 Task: Find a flat in Calaca, Philippines for 2 adults from 5th to 10th July, with a price range of ₹9000 to ₹14000, 2 bedrooms, 4 beds, 2 bathrooms, self check-in, and English-speaking host.
Action: Mouse moved to (519, 131)
Screenshot: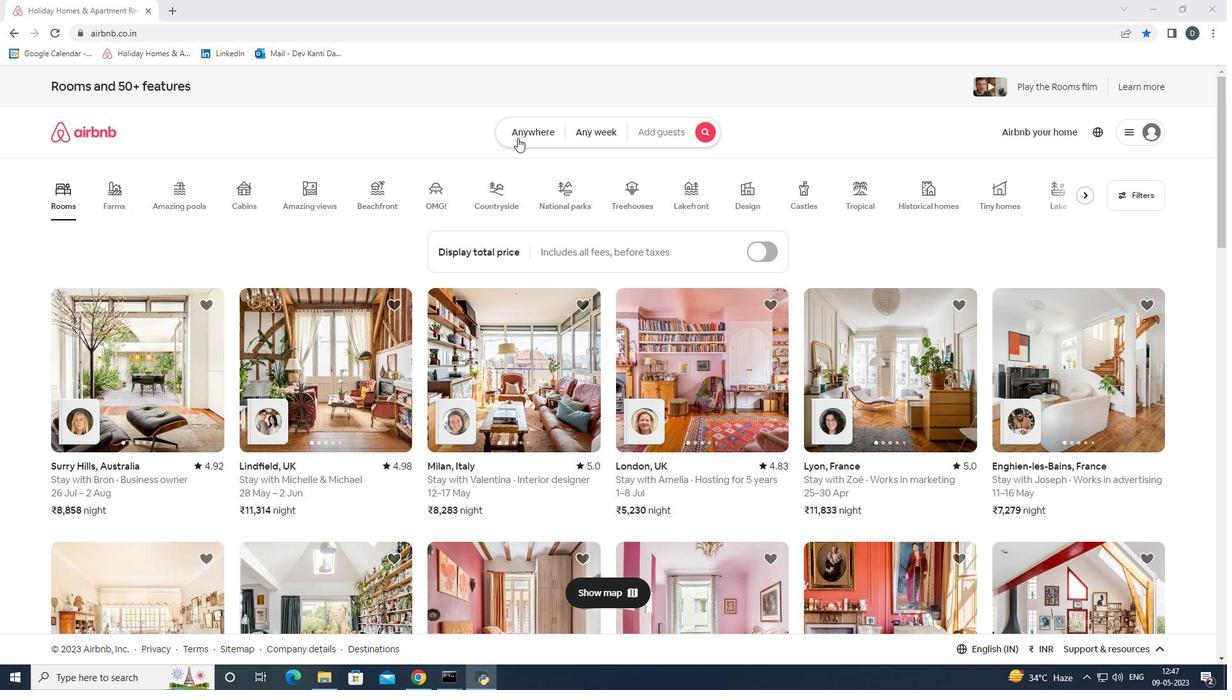 
Action: Mouse pressed left at (519, 131)
Screenshot: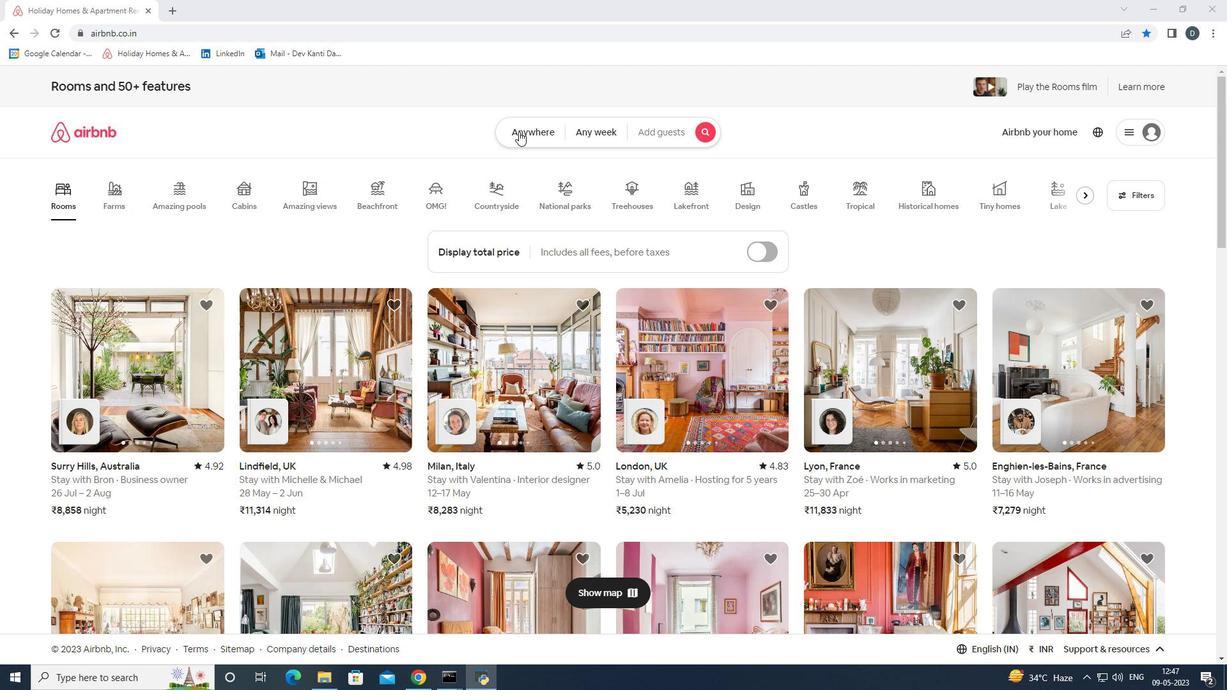 
Action: Mouse moved to (481, 180)
Screenshot: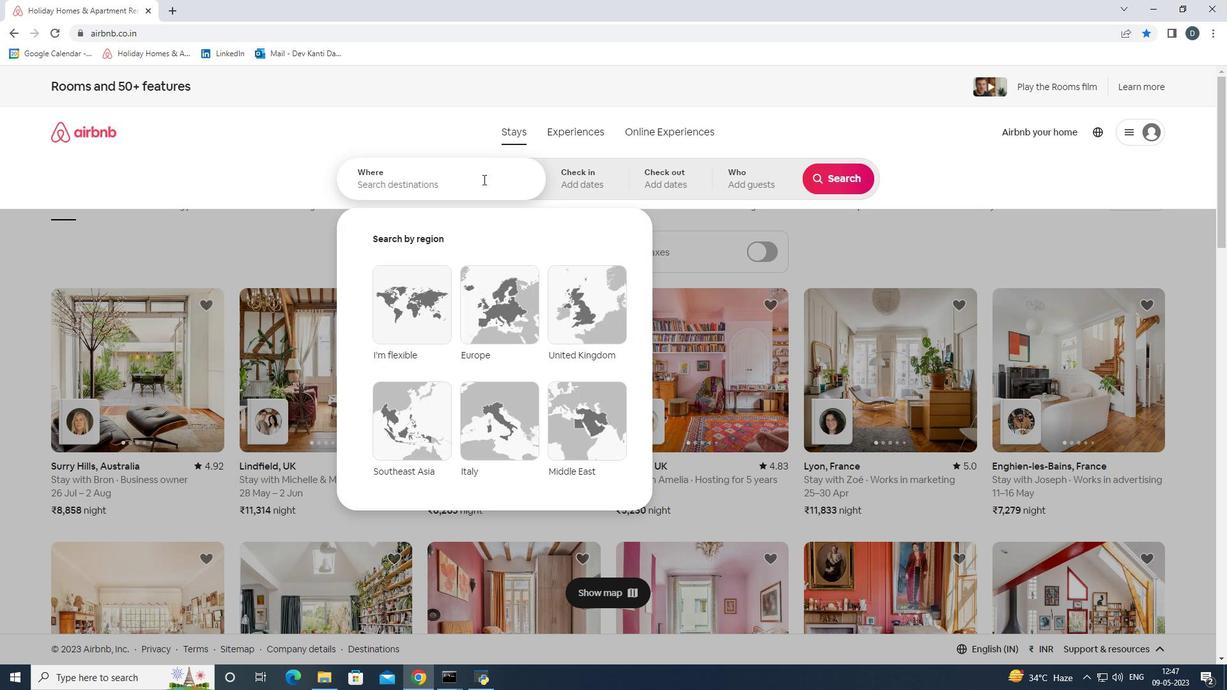 
Action: Mouse pressed left at (481, 180)
Screenshot: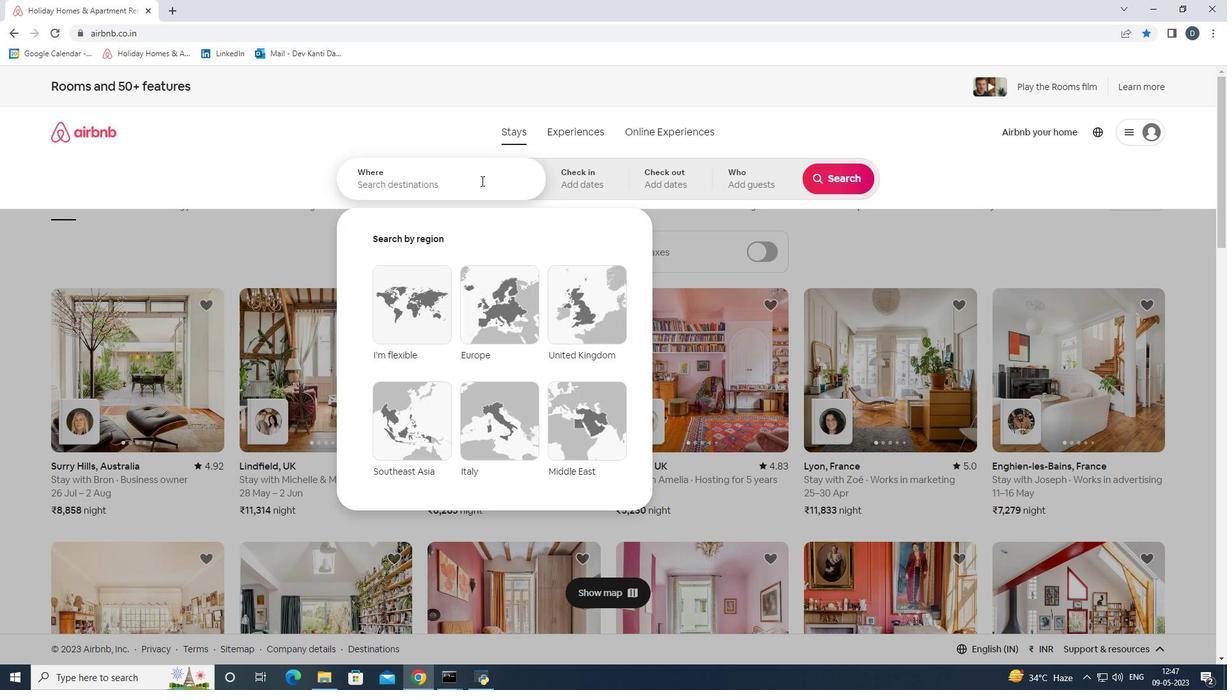
Action: Mouse moved to (475, 180)
Screenshot: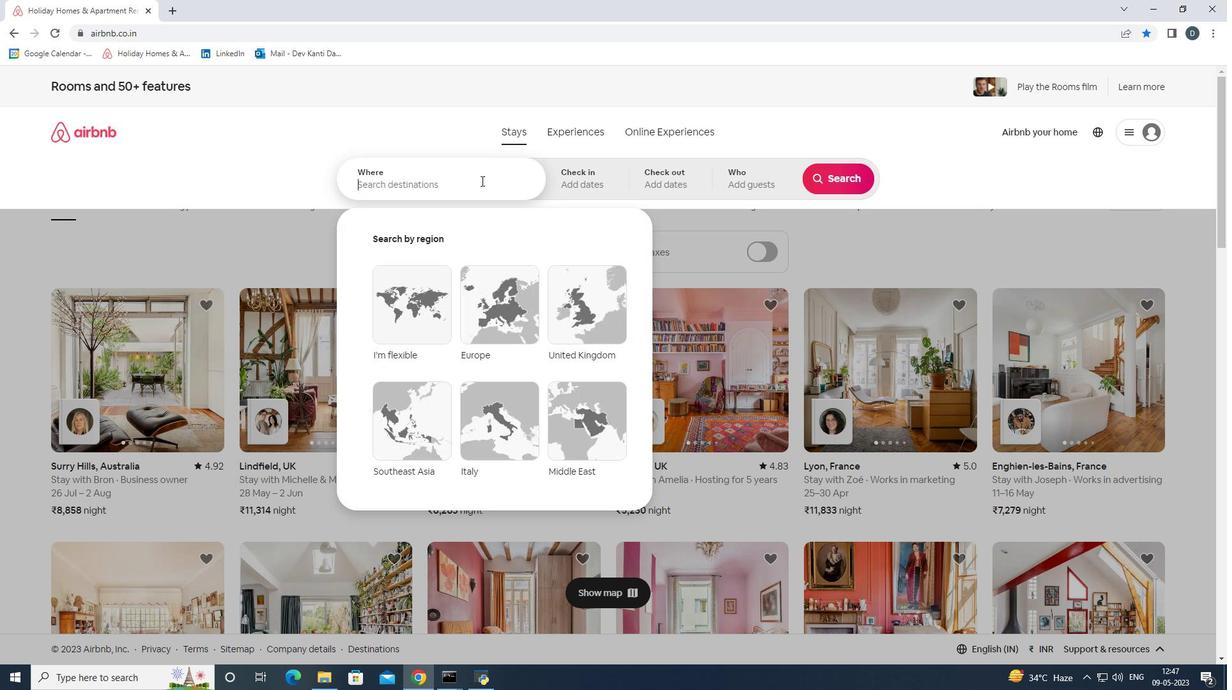 
Action: Key pressed <Key.shift><Key.shift><Key.shift><Key.shift><Key.shift><Key.shift>Calaca,<Key.space><Key.shift><Key.shift><Key.shift><Key.shift><Key.shift><Key.shift><Key.shift><Key.shift><Key.shift>Philippines<Key.enter>
Screenshot: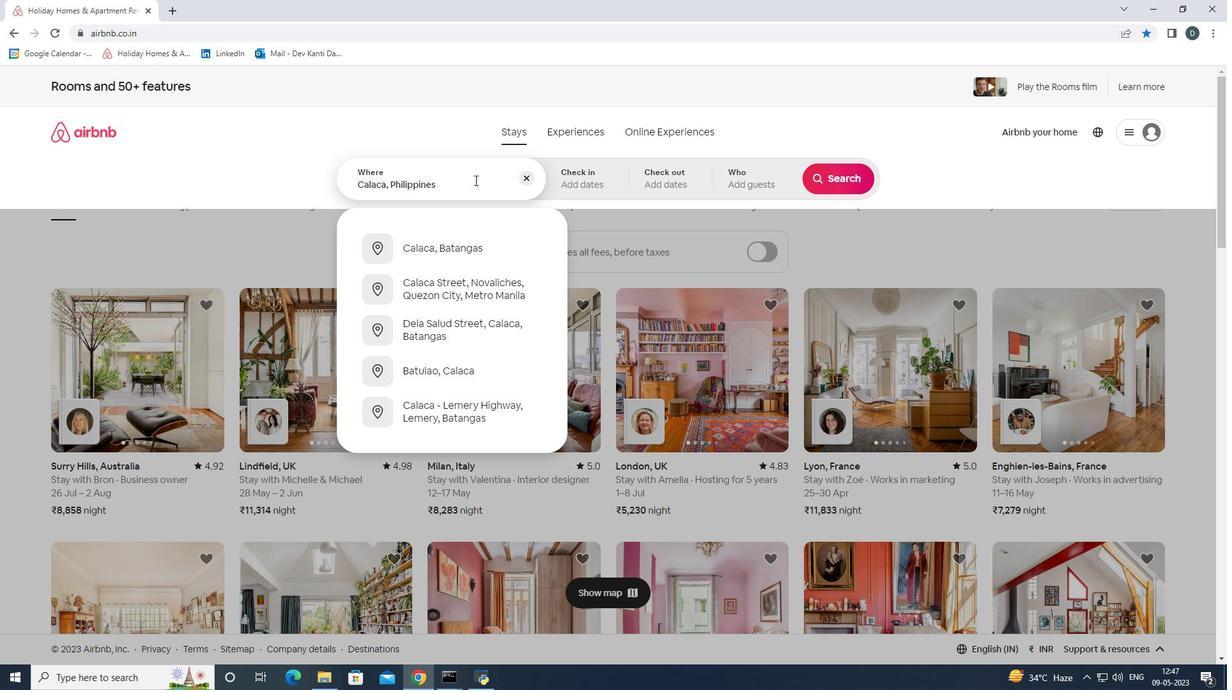 
Action: Mouse moved to (842, 283)
Screenshot: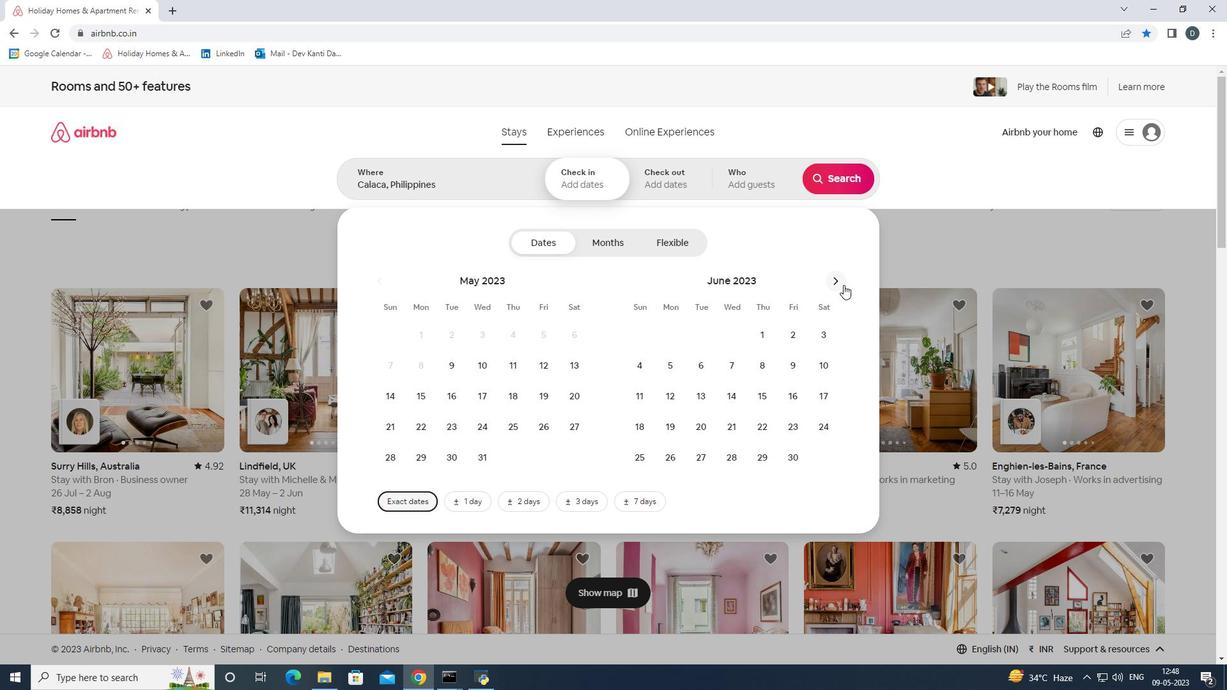 
Action: Mouse pressed left at (842, 283)
Screenshot: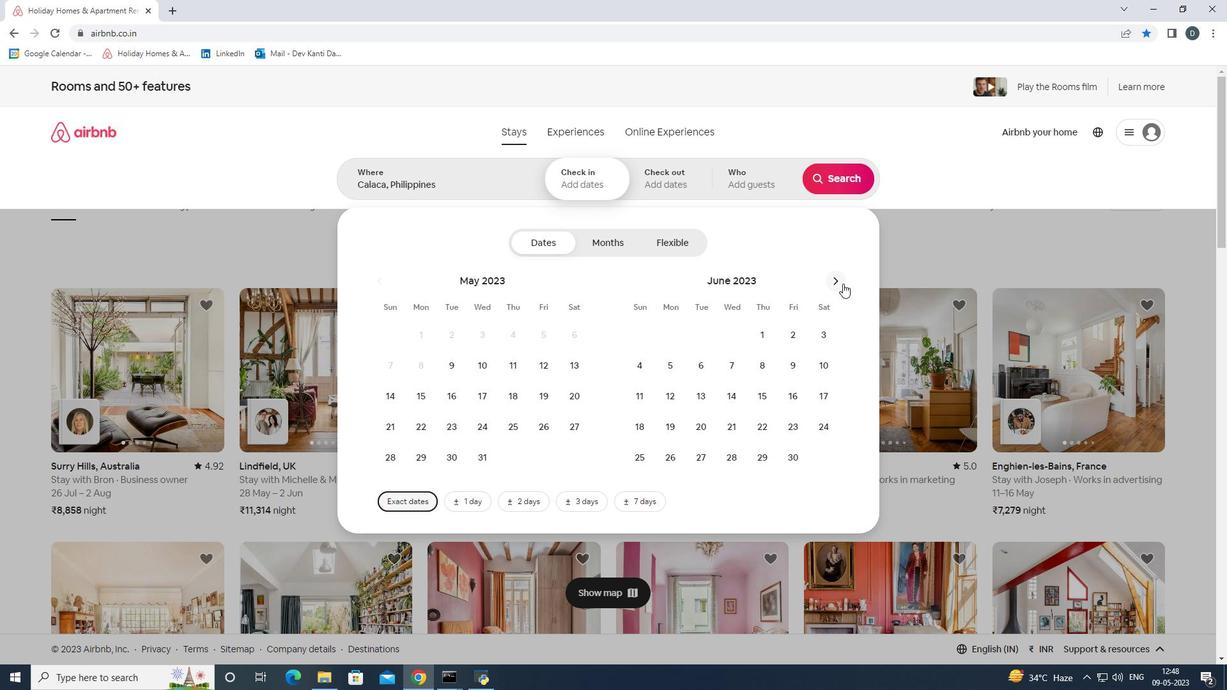 
Action: Mouse moved to (744, 361)
Screenshot: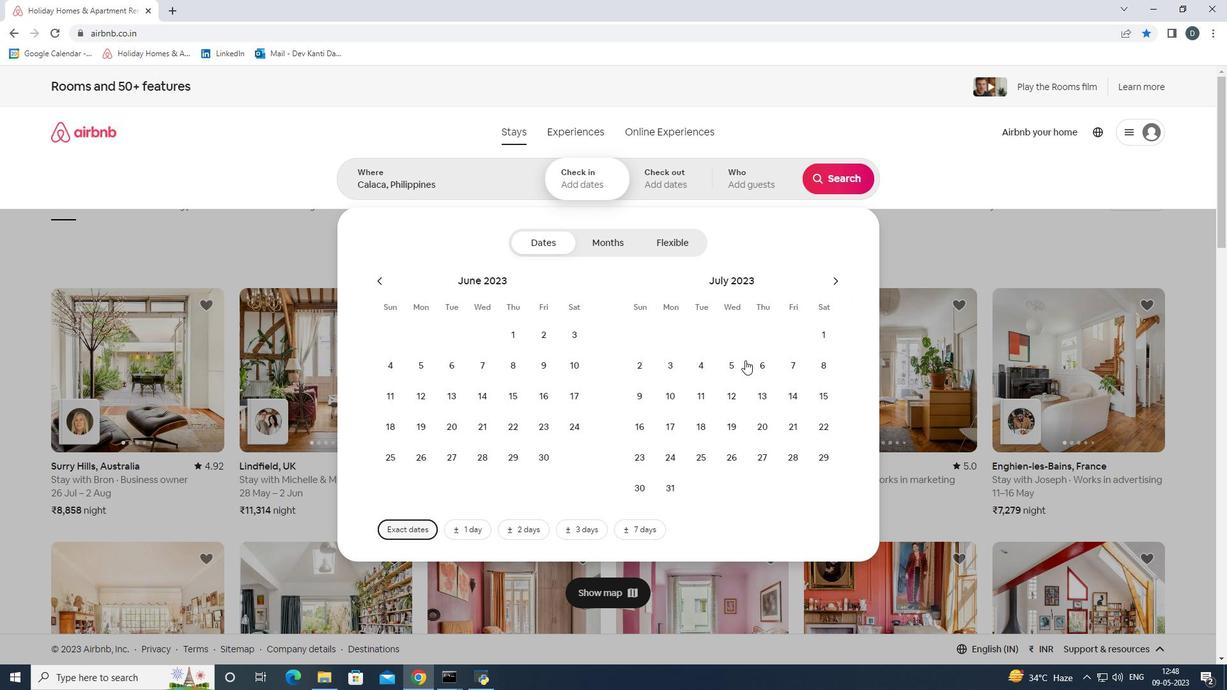 
Action: Mouse pressed left at (744, 361)
Screenshot: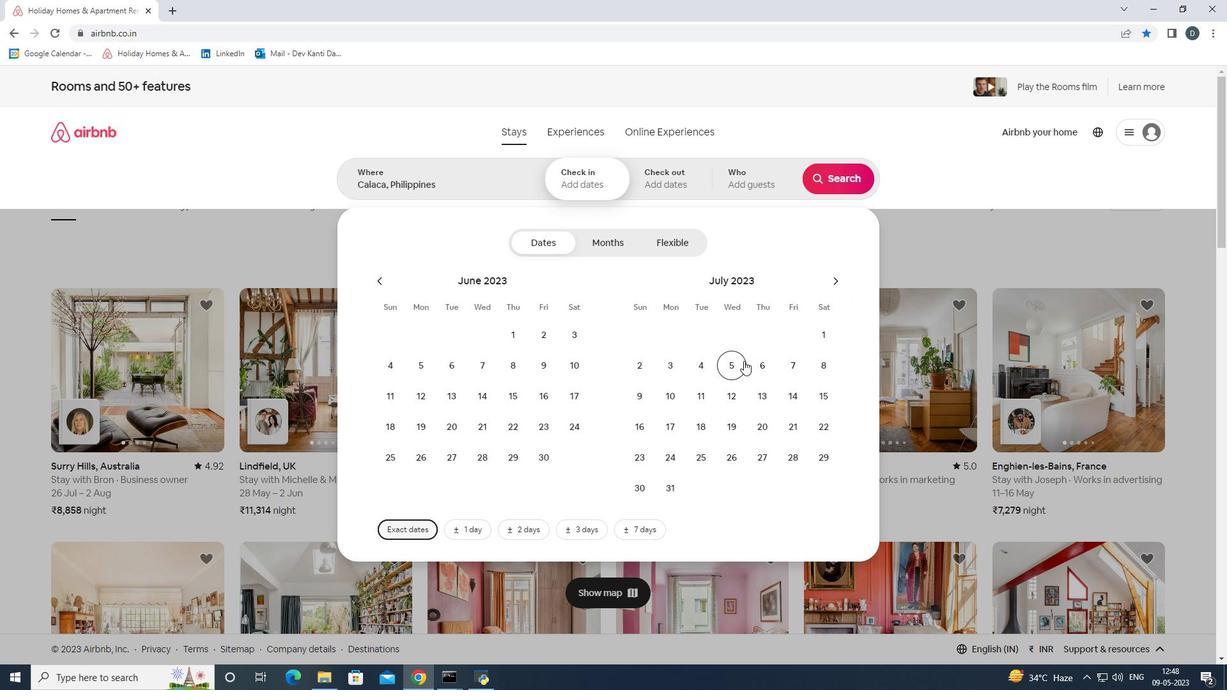 
Action: Mouse moved to (678, 391)
Screenshot: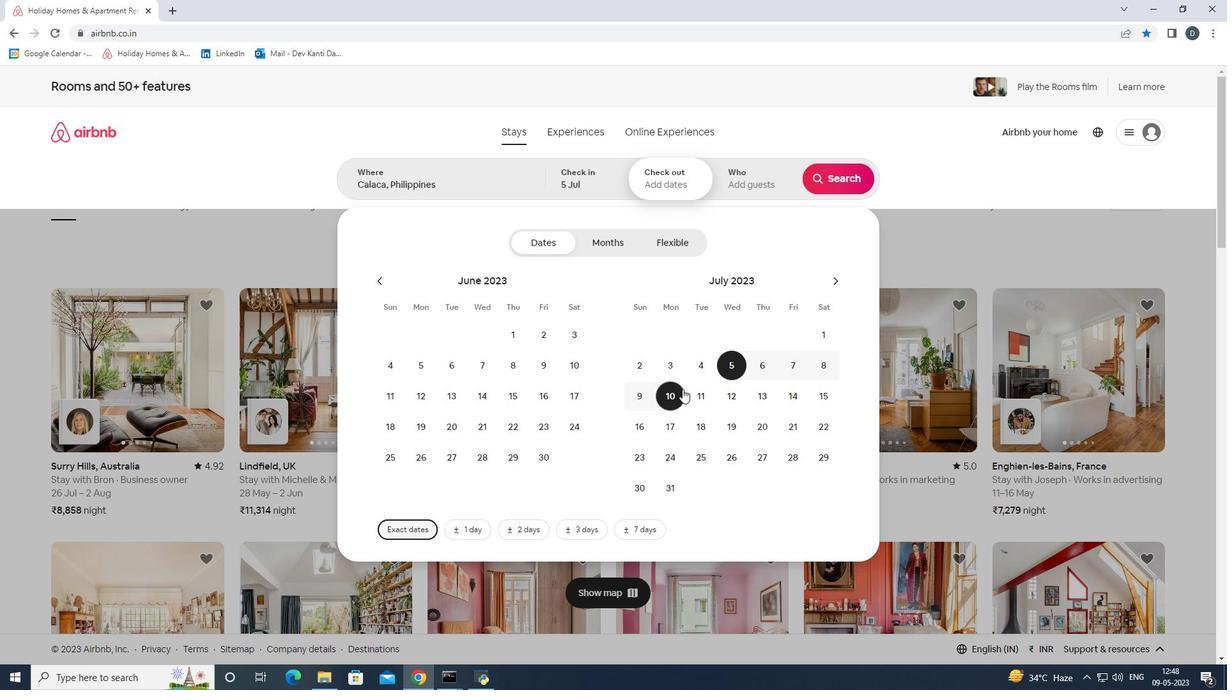 
Action: Mouse pressed left at (678, 391)
Screenshot: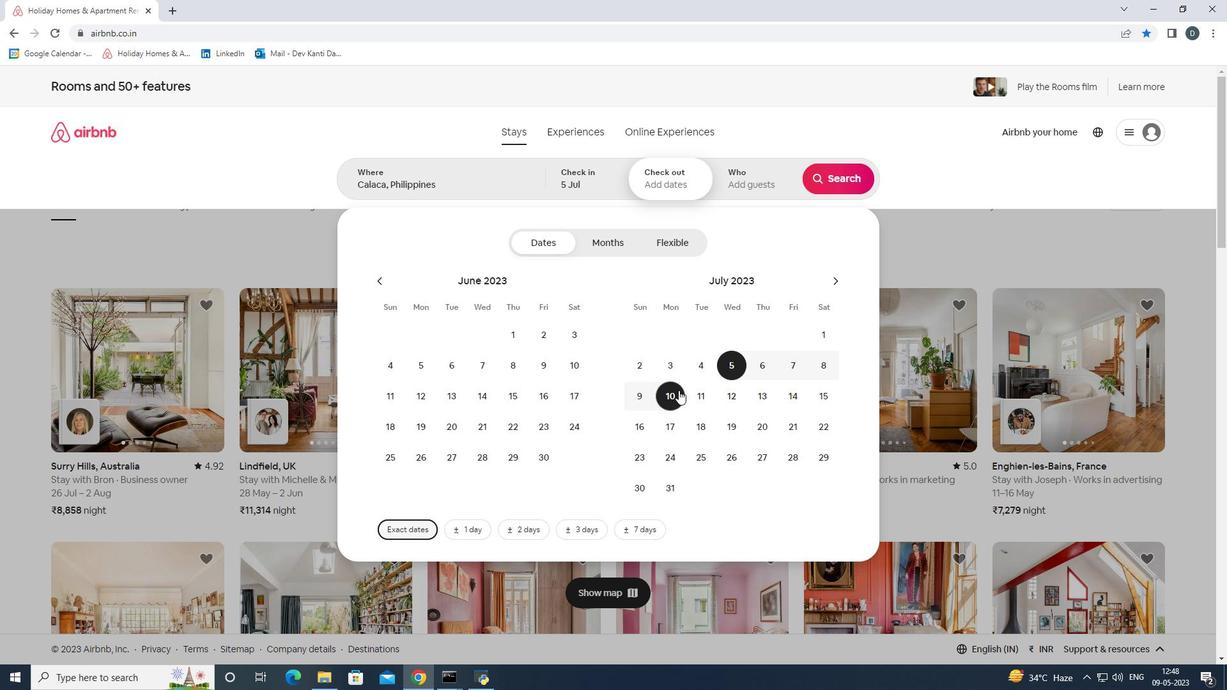 
Action: Mouse moved to (744, 194)
Screenshot: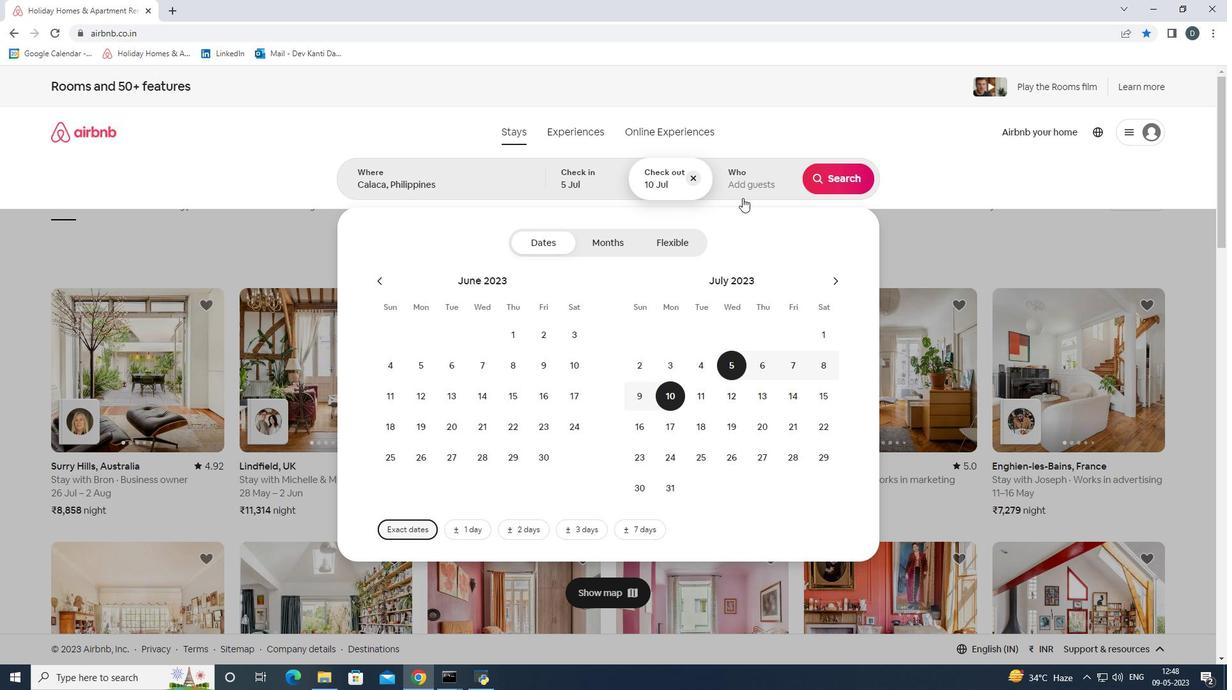 
Action: Mouse pressed left at (744, 194)
Screenshot: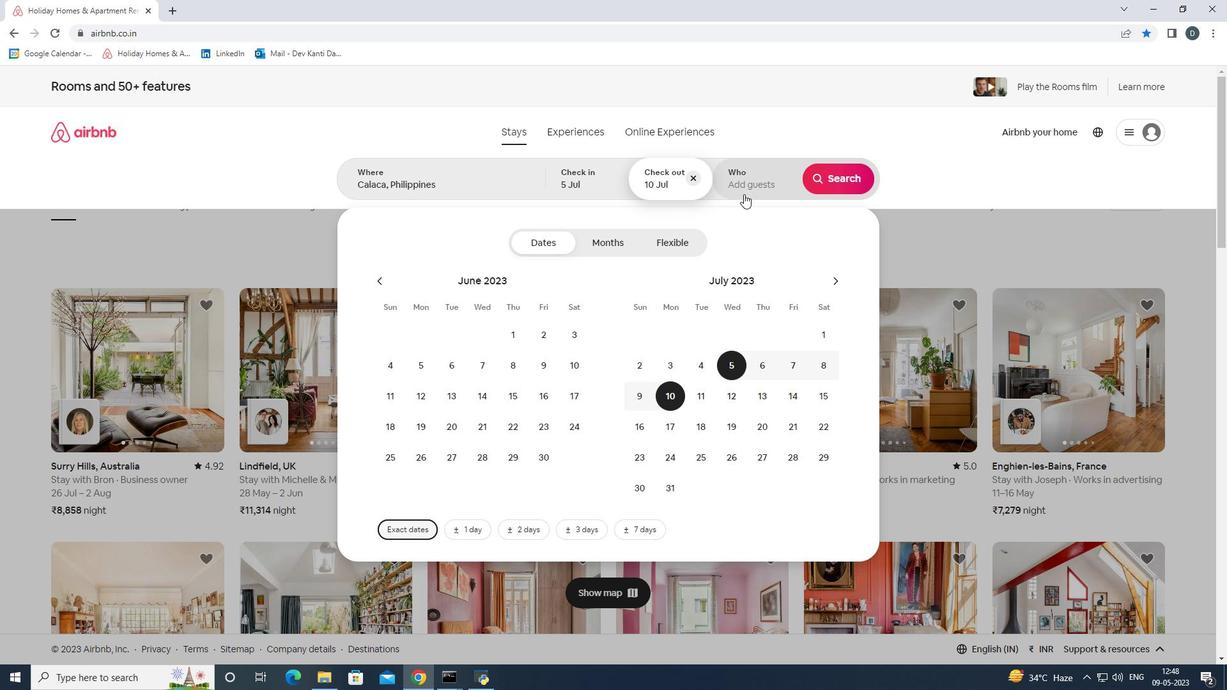 
Action: Mouse moved to (838, 246)
Screenshot: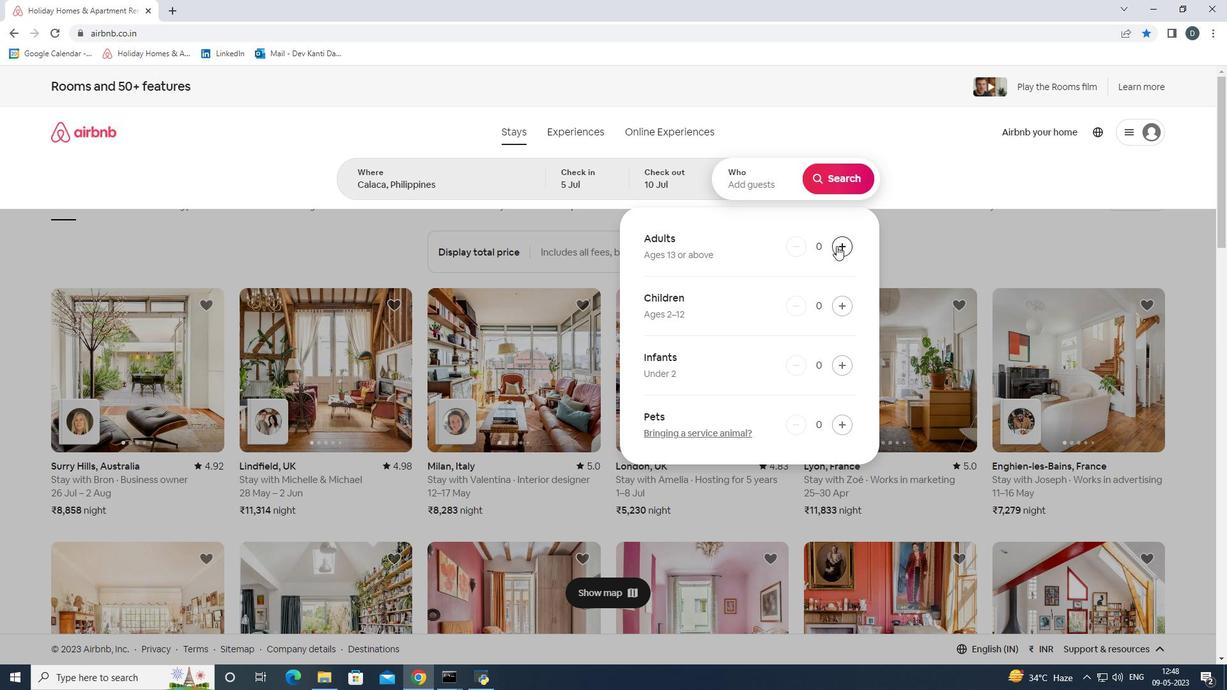 
Action: Mouse pressed left at (838, 246)
Screenshot: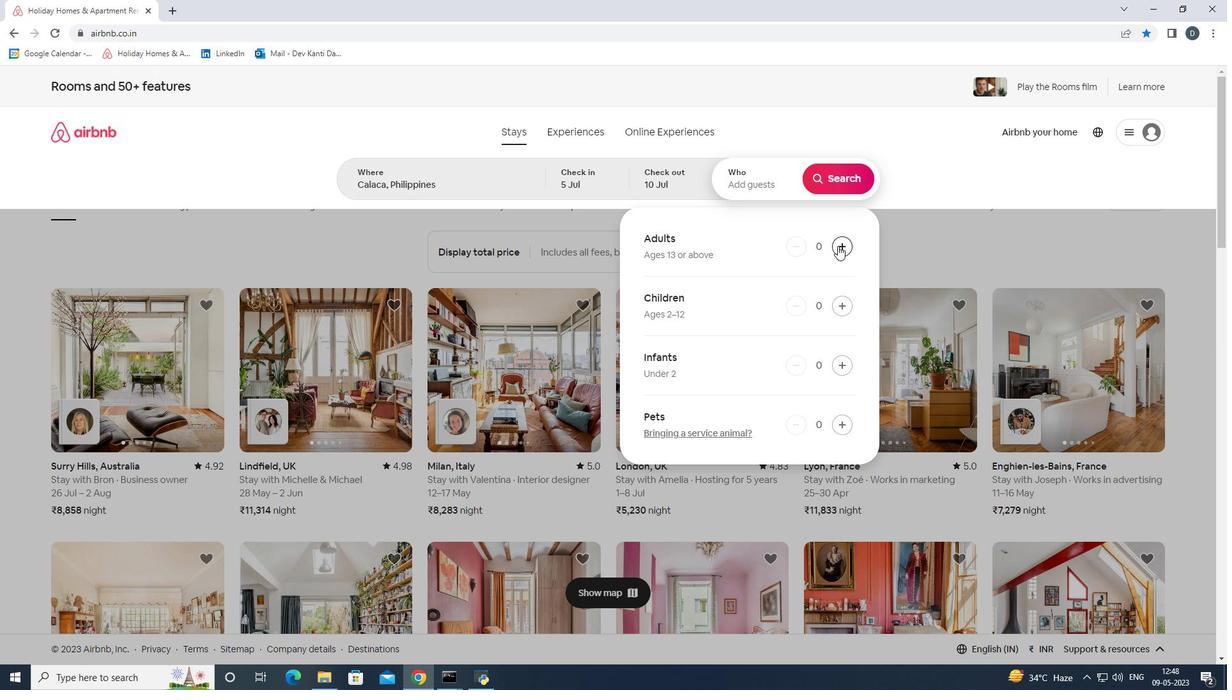 
Action: Mouse pressed left at (838, 246)
Screenshot: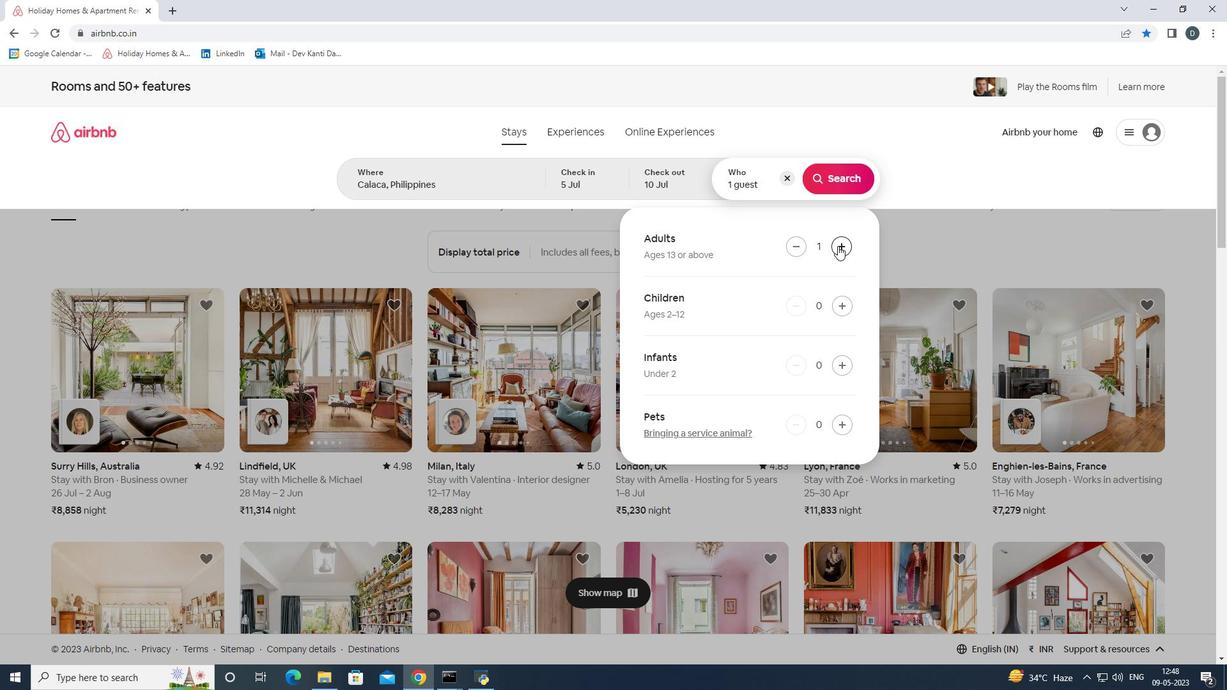 
Action: Mouse pressed left at (838, 246)
Screenshot: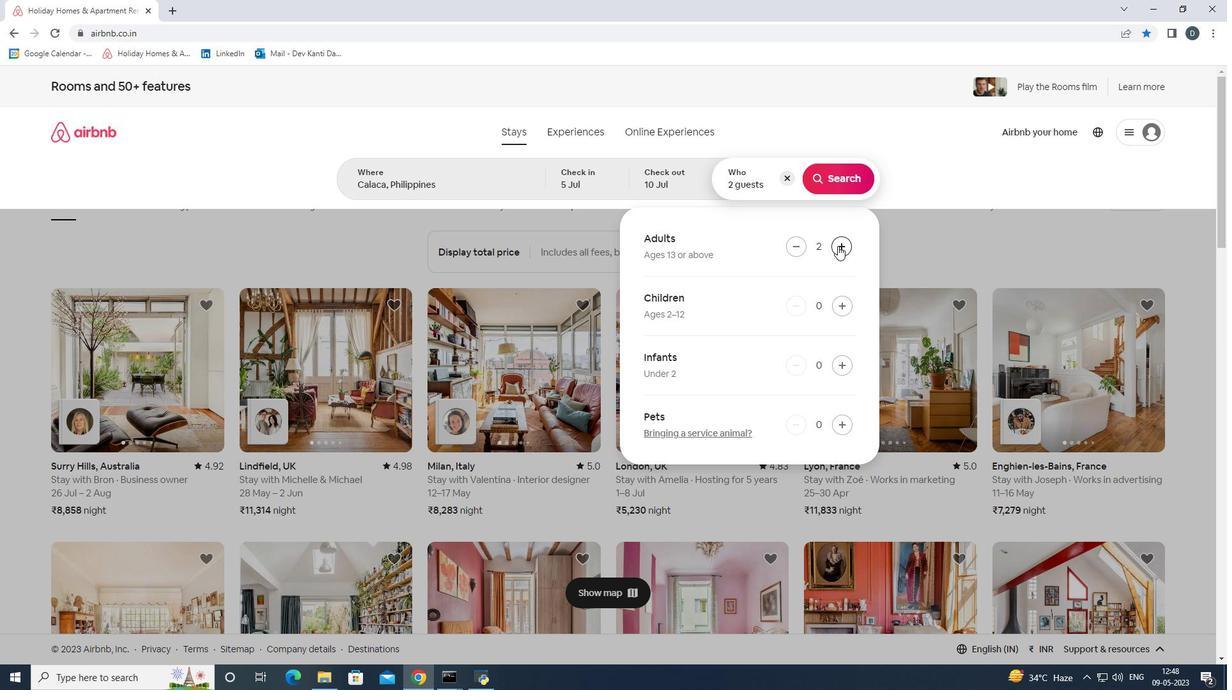 
Action: Mouse pressed left at (838, 246)
Screenshot: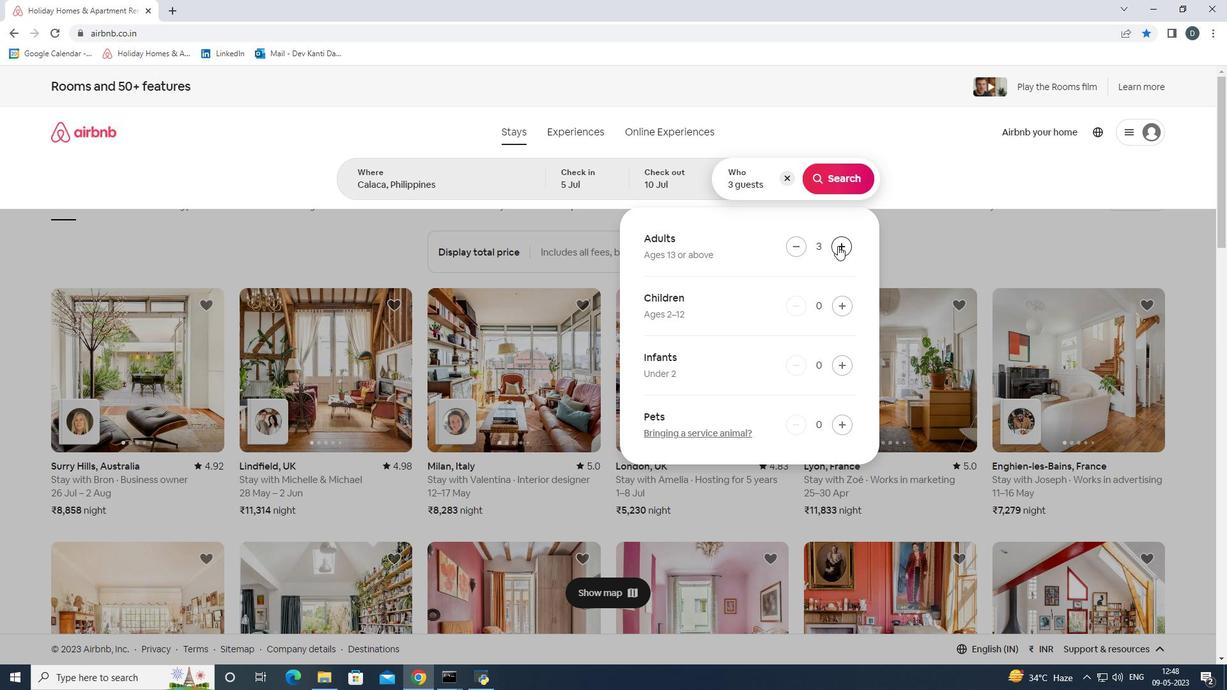 
Action: Mouse moved to (833, 186)
Screenshot: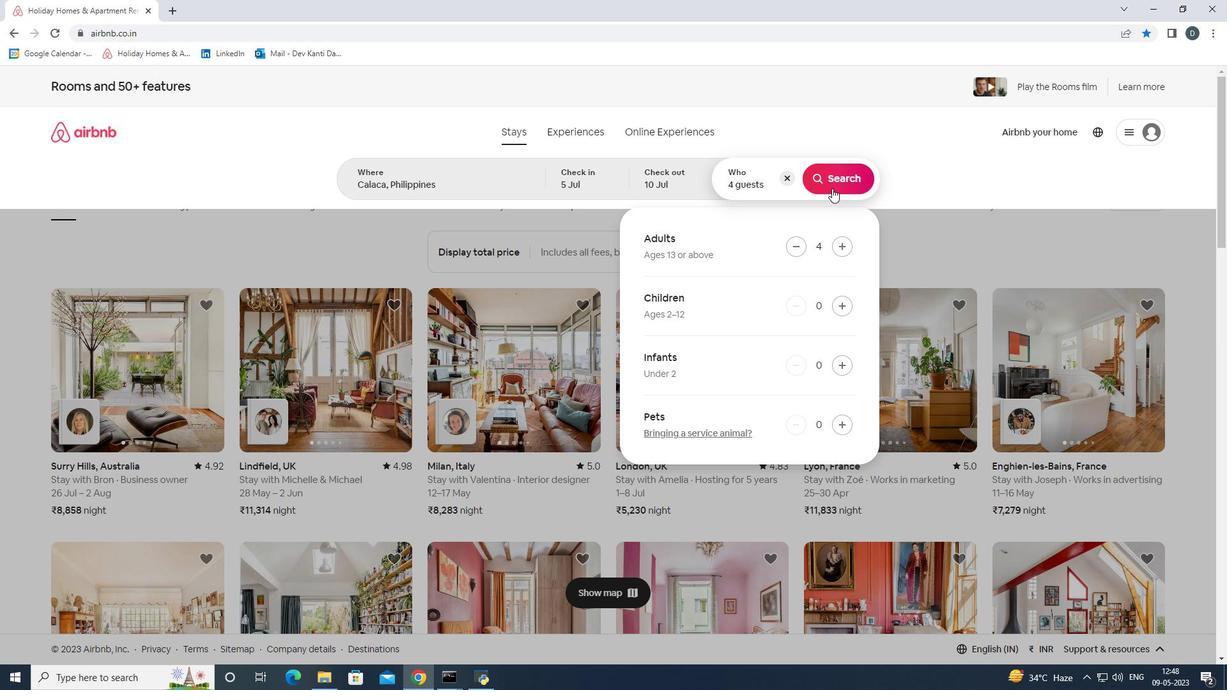 
Action: Mouse pressed left at (833, 186)
Screenshot: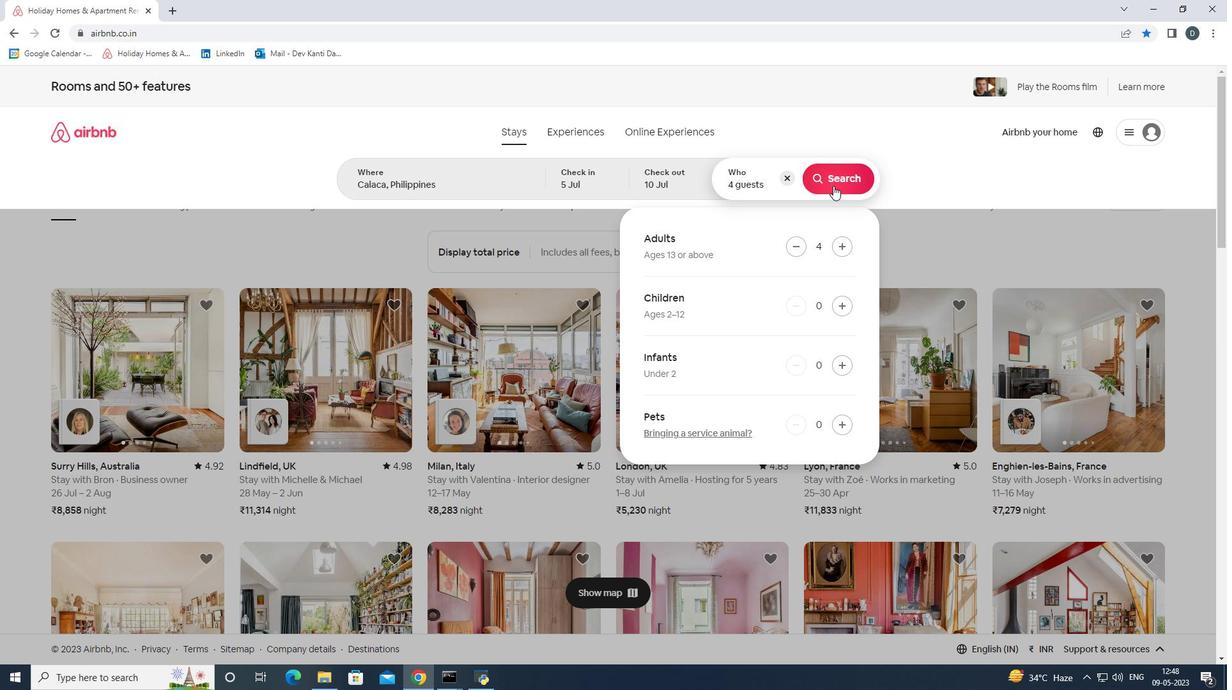 
Action: Mouse moved to (1167, 145)
Screenshot: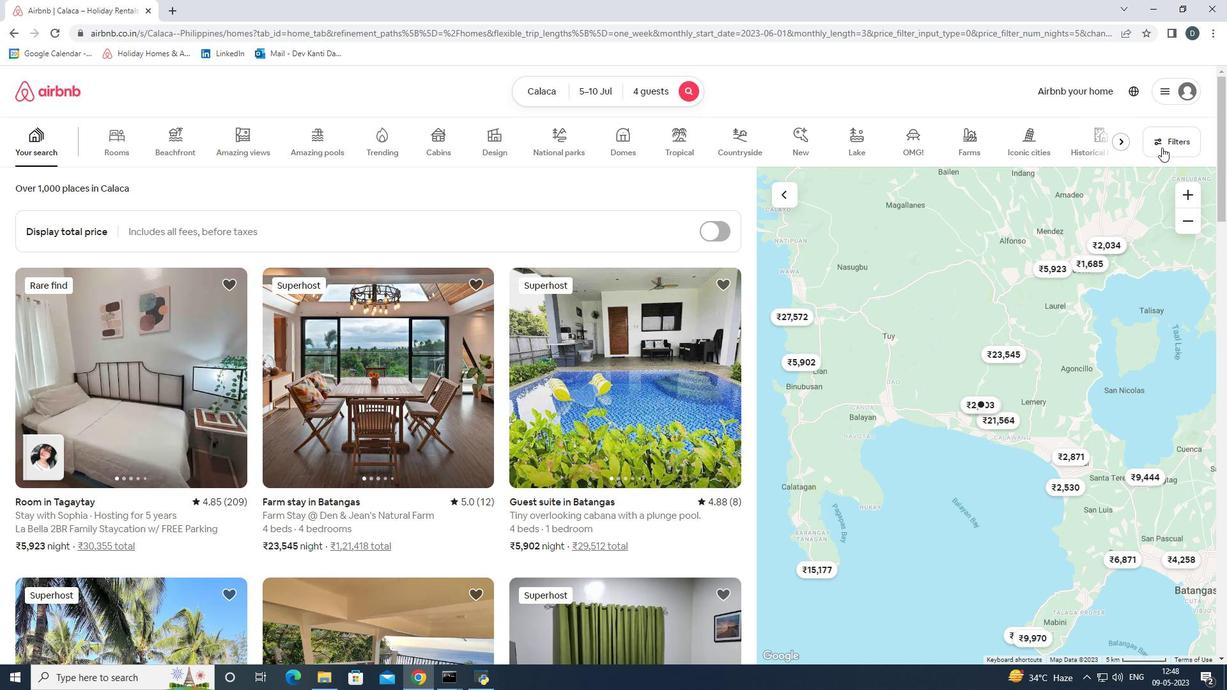 
Action: Mouse pressed left at (1167, 145)
Screenshot: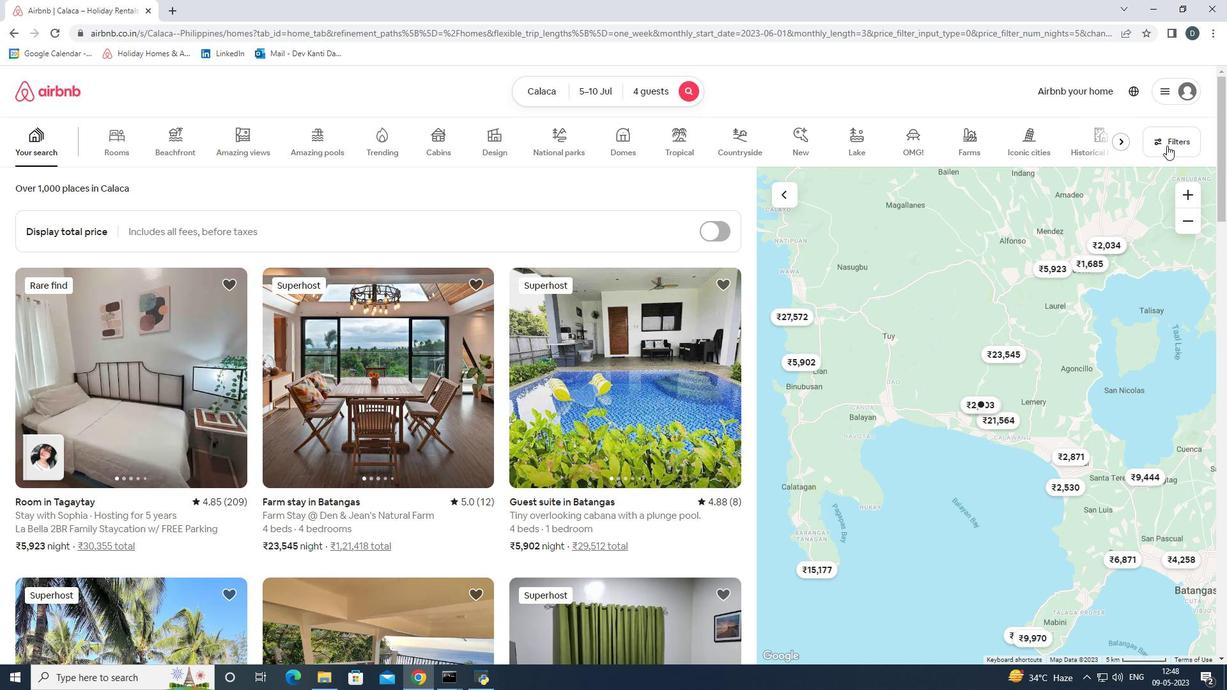 
Action: Mouse moved to (496, 451)
Screenshot: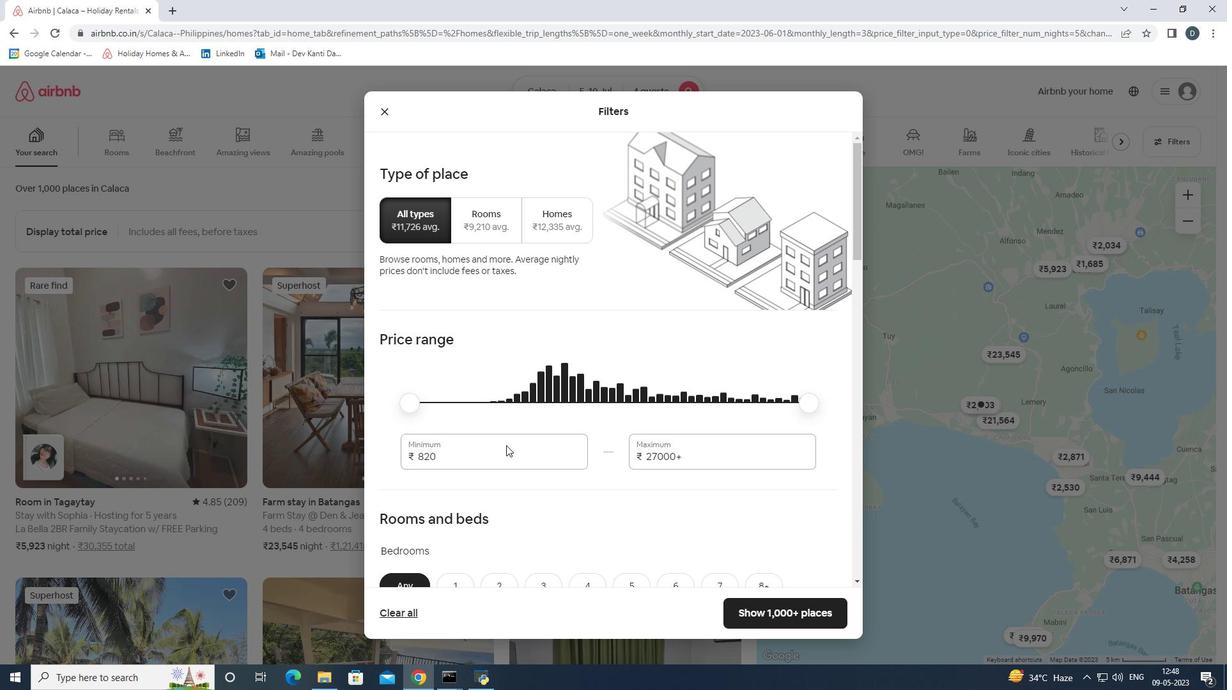 
Action: Mouse pressed left at (496, 451)
Screenshot: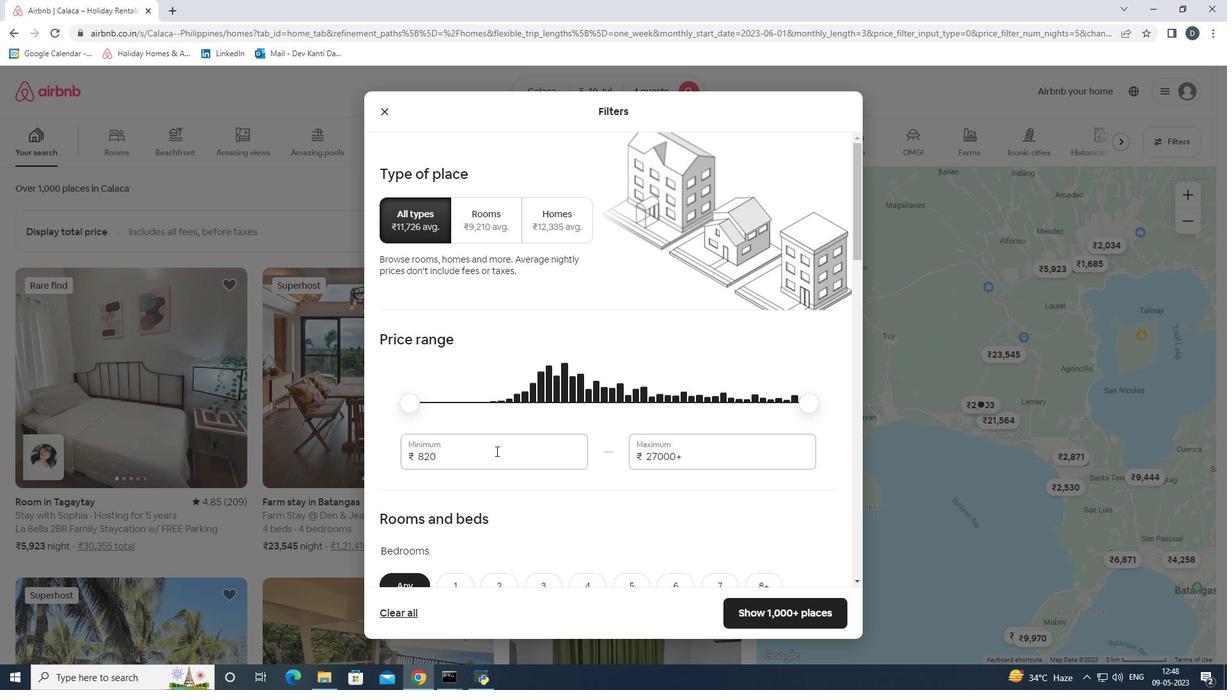 
Action: Mouse pressed left at (496, 451)
Screenshot: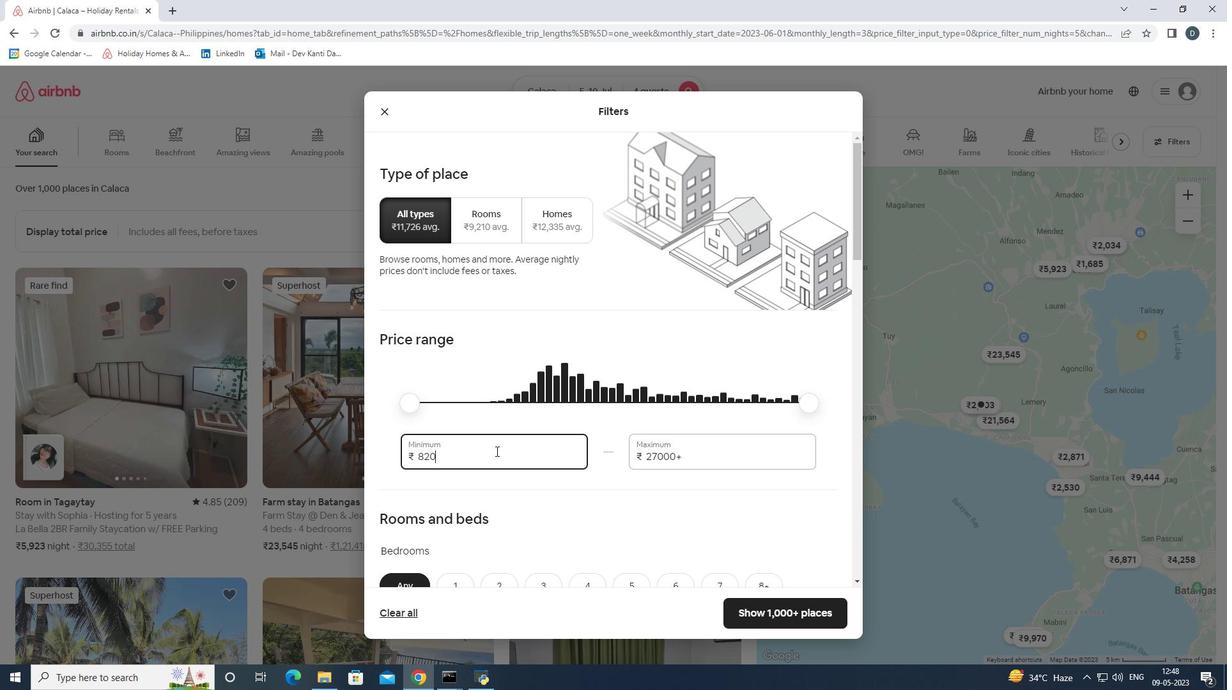 
Action: Mouse moved to (498, 453)
Screenshot: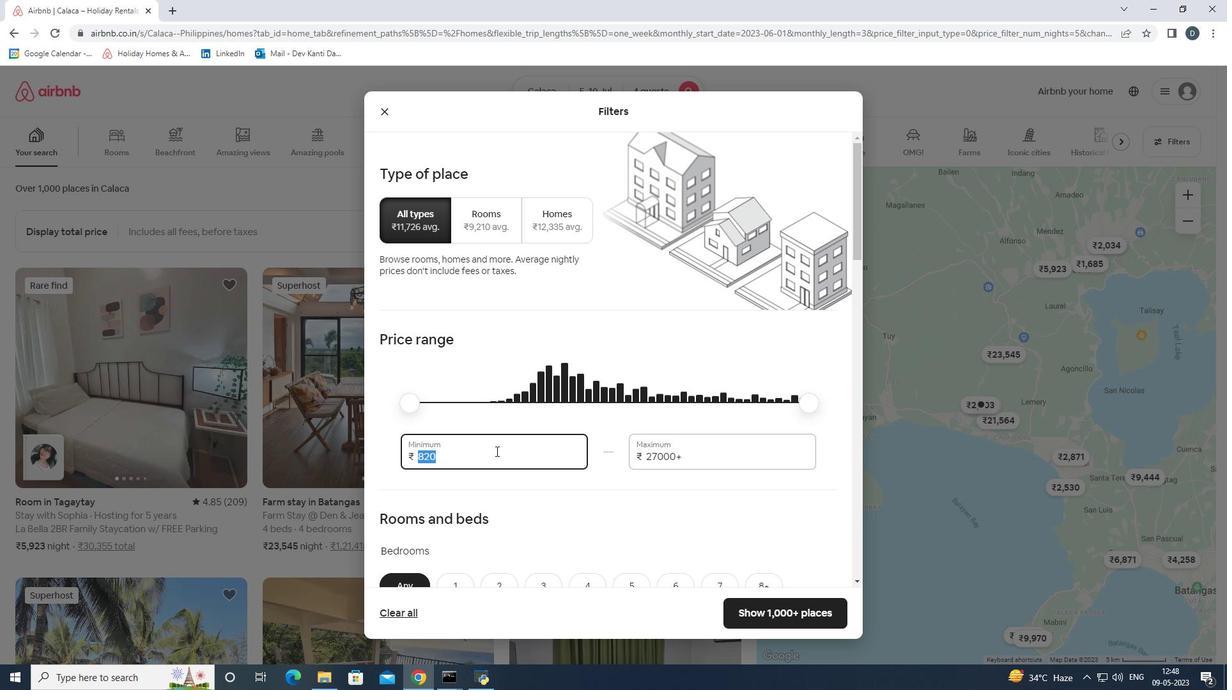 
Action: Key pressed 9000<Key.tab>14000
Screenshot: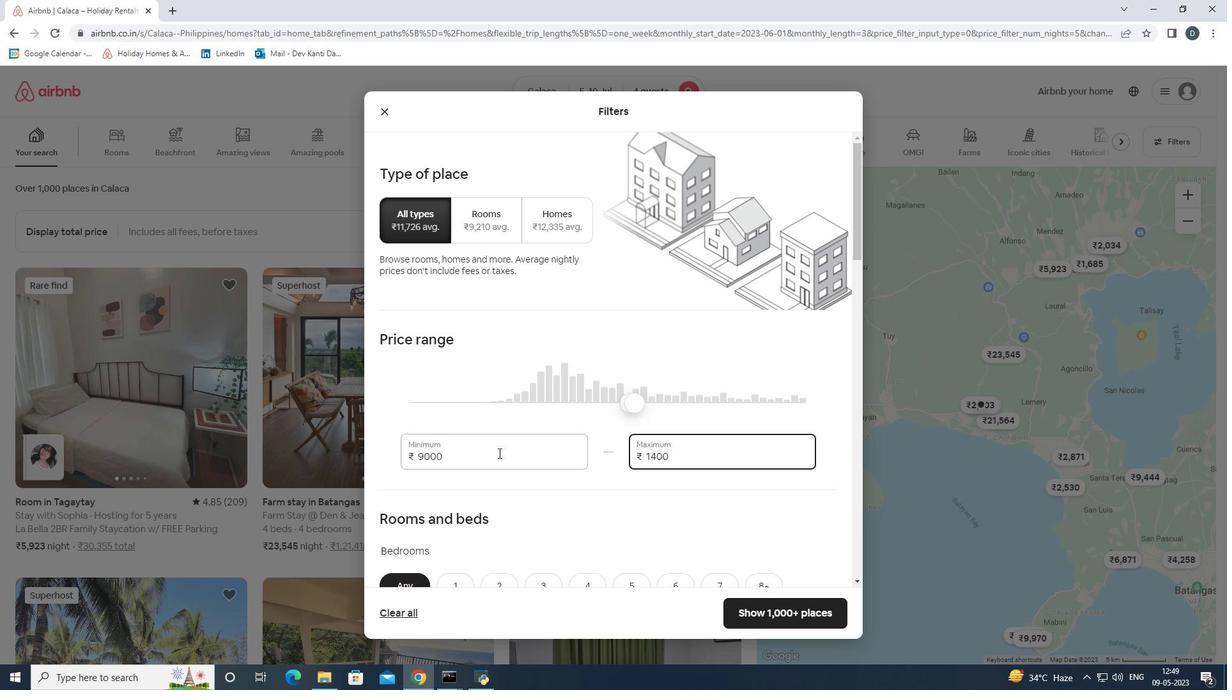 
Action: Mouse moved to (501, 453)
Screenshot: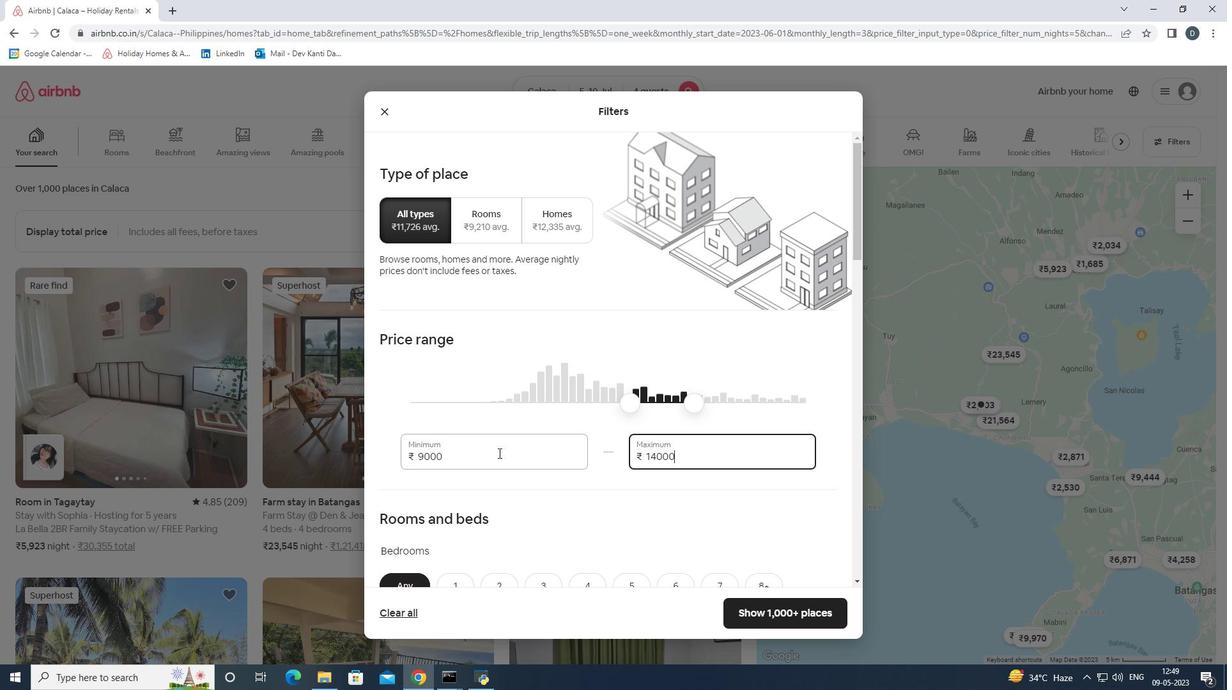
Action: Mouse scrolled (501, 452) with delta (0, 0)
Screenshot: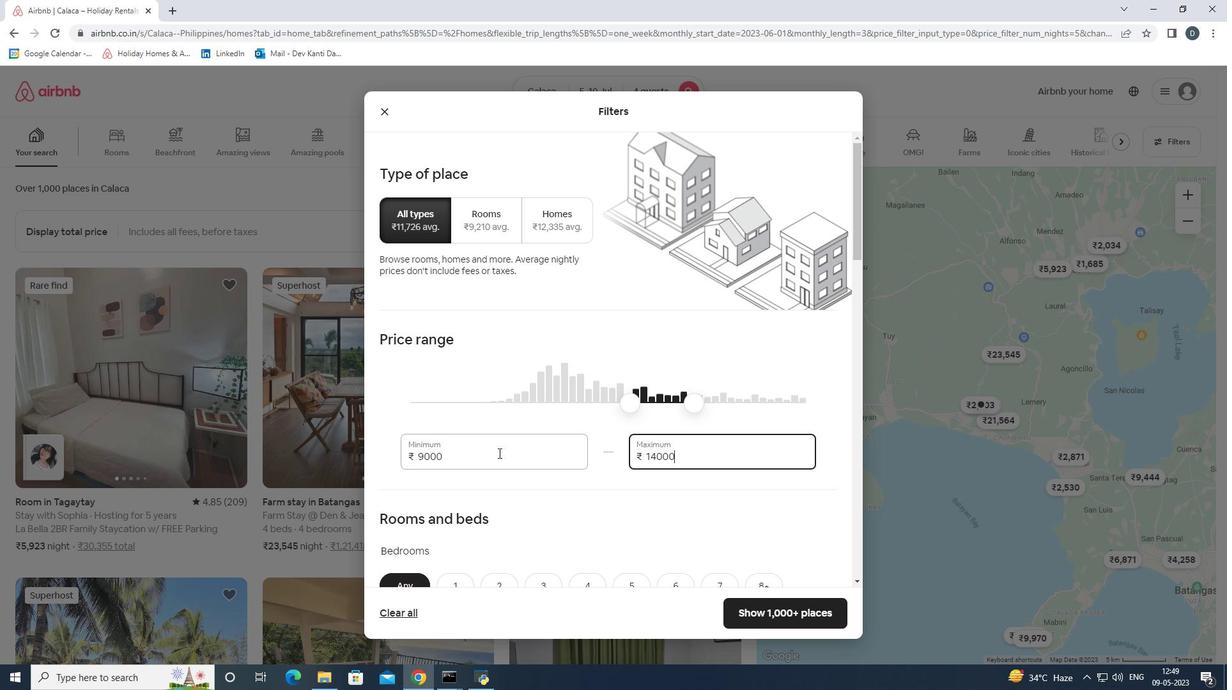 
Action: Mouse moved to (525, 420)
Screenshot: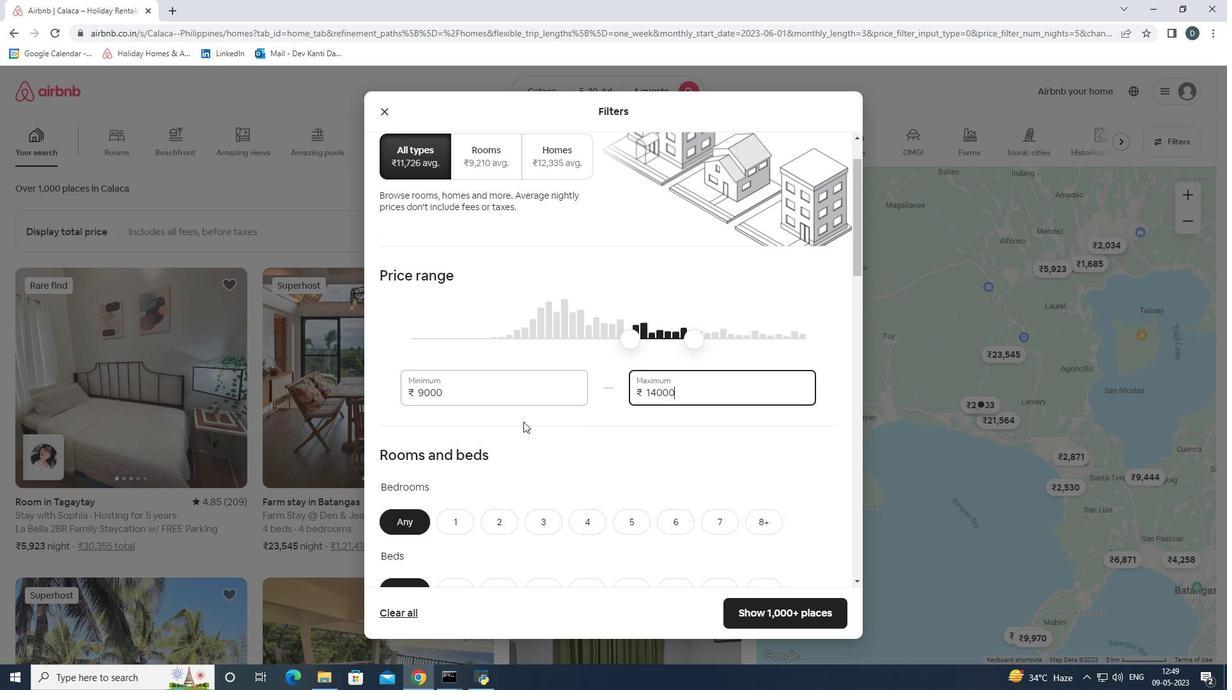 
Action: Mouse scrolled (525, 420) with delta (0, 0)
Screenshot: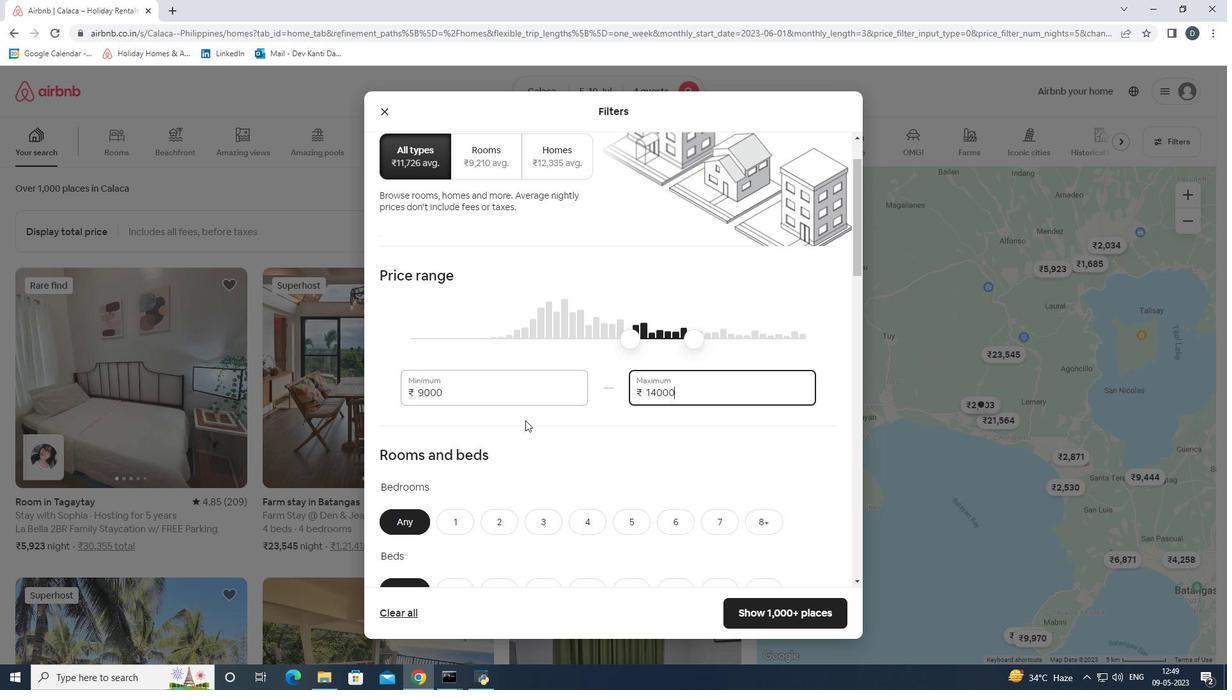 
Action: Mouse scrolled (525, 420) with delta (0, 0)
Screenshot: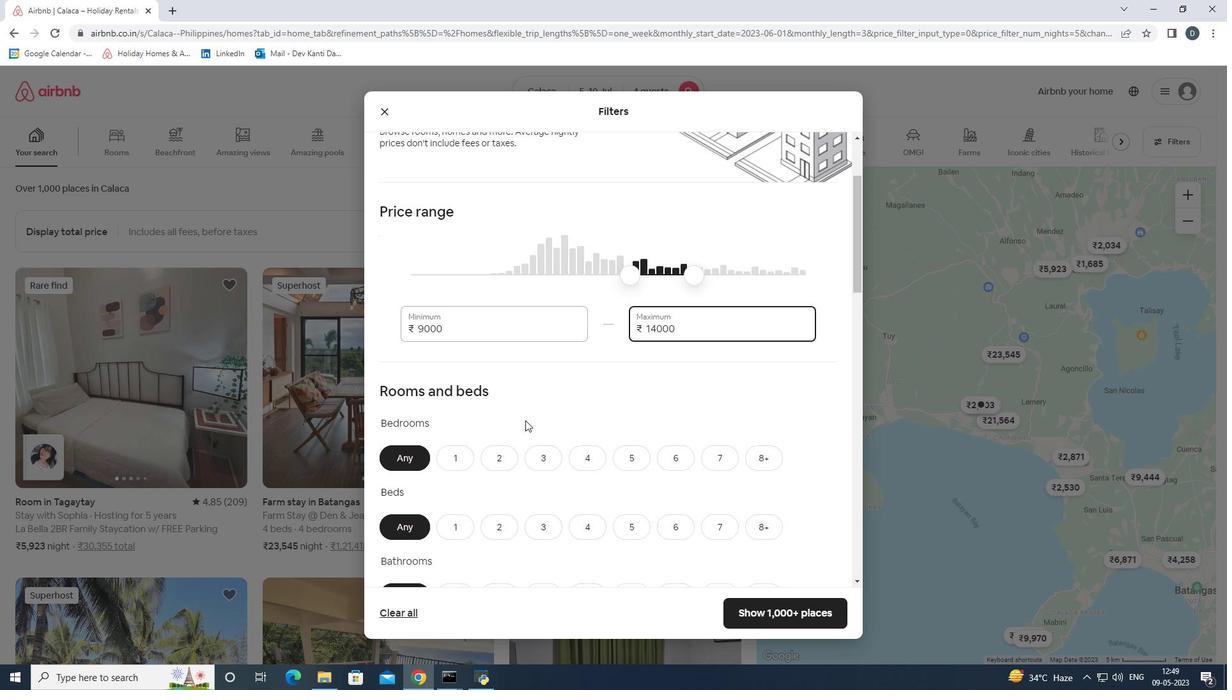 
Action: Mouse moved to (502, 395)
Screenshot: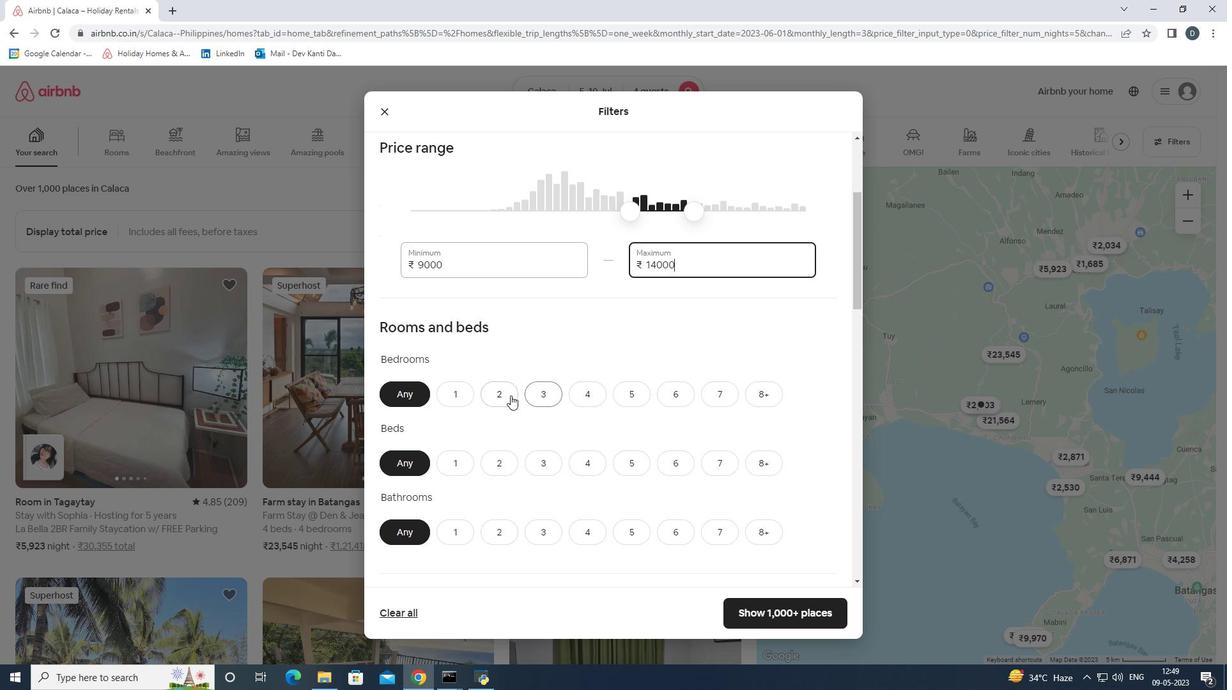 
Action: Mouse pressed left at (502, 395)
Screenshot: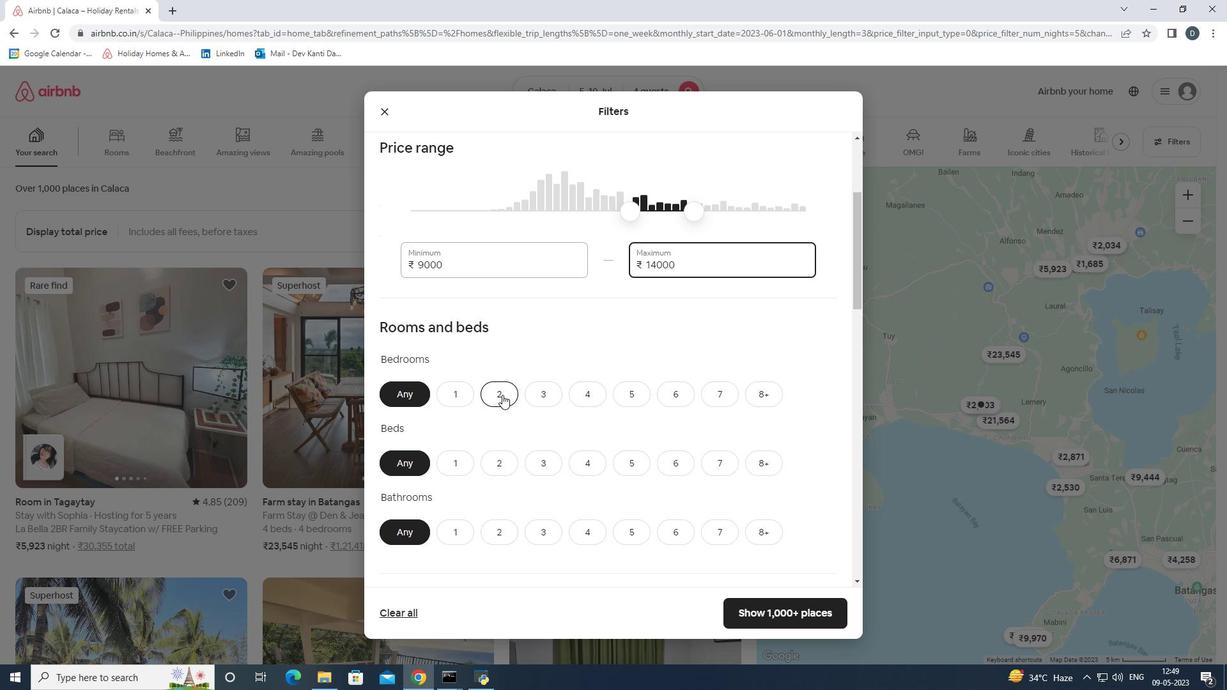 
Action: Mouse moved to (583, 464)
Screenshot: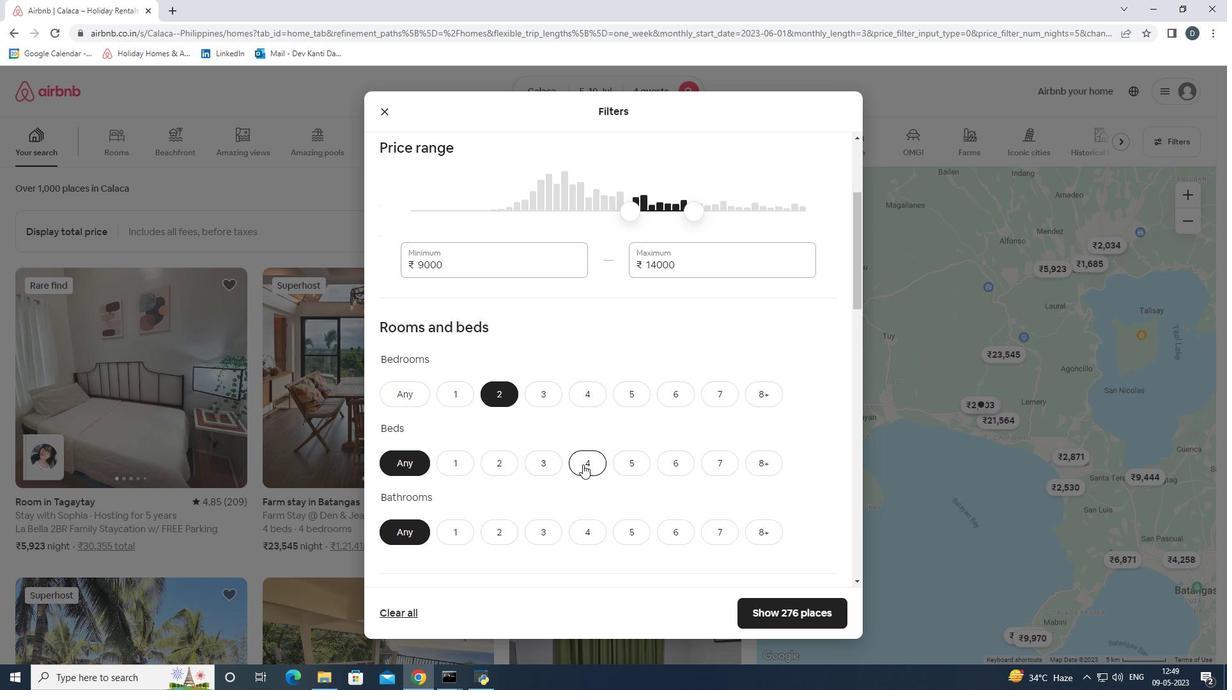 
Action: Mouse pressed left at (583, 464)
Screenshot: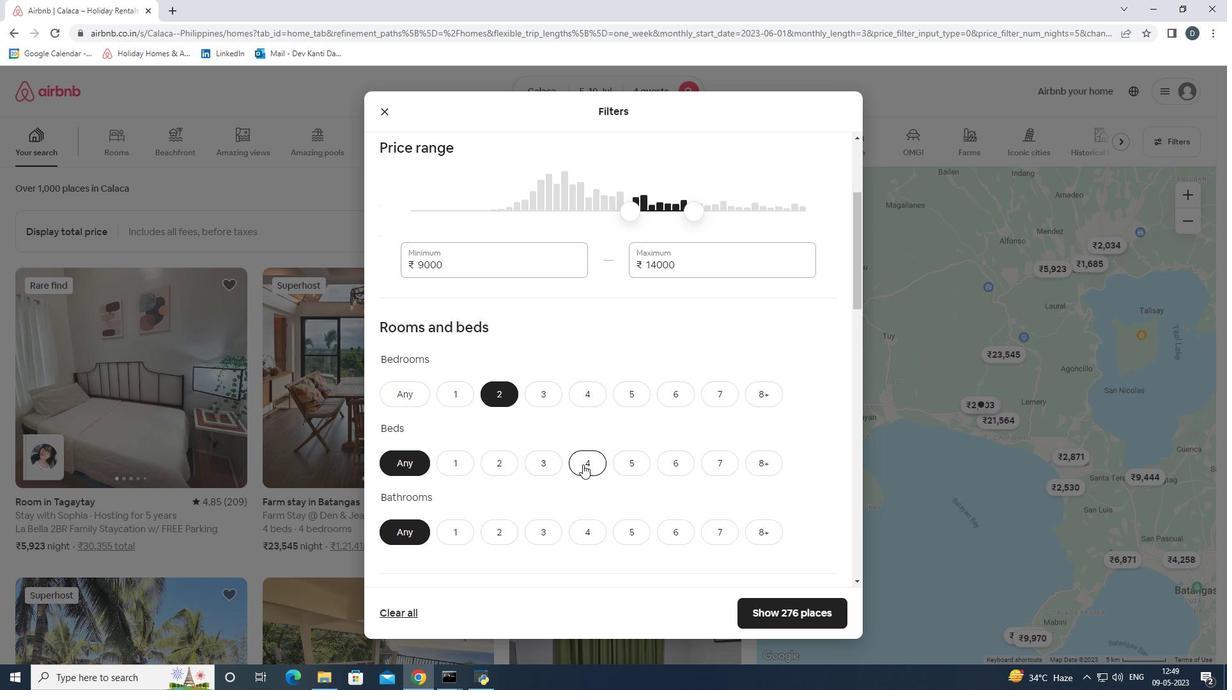 
Action: Mouse moved to (503, 526)
Screenshot: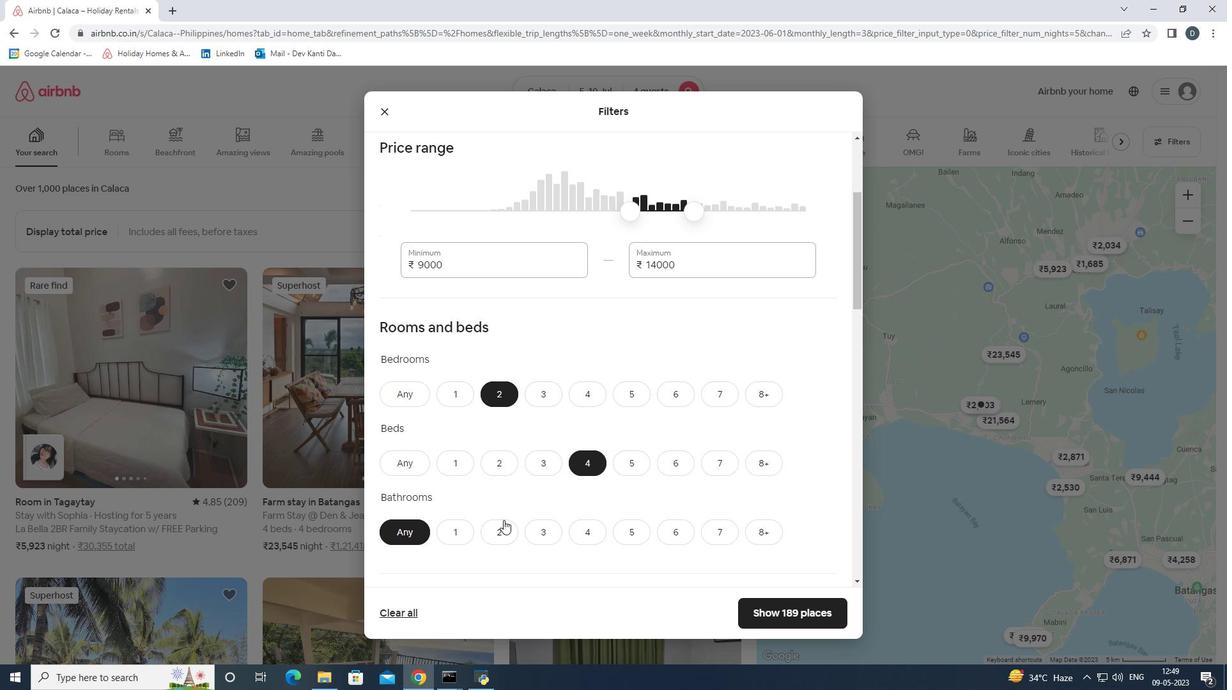 
Action: Mouse pressed left at (503, 526)
Screenshot: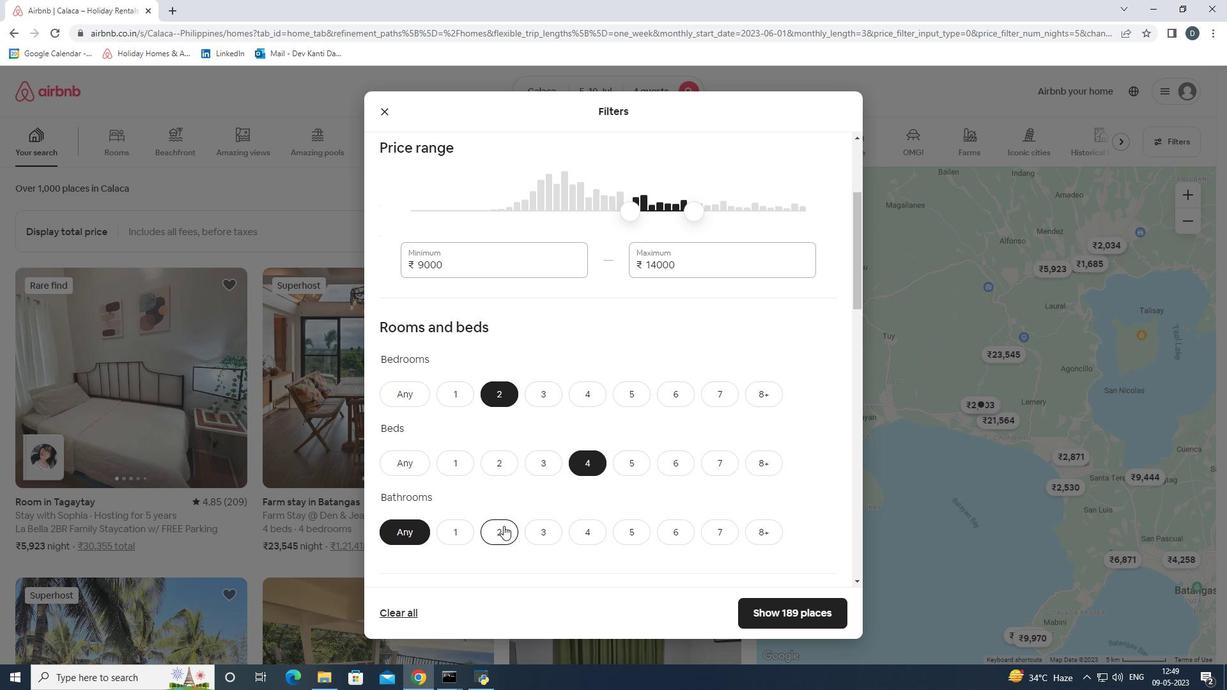 
Action: Mouse moved to (503, 520)
Screenshot: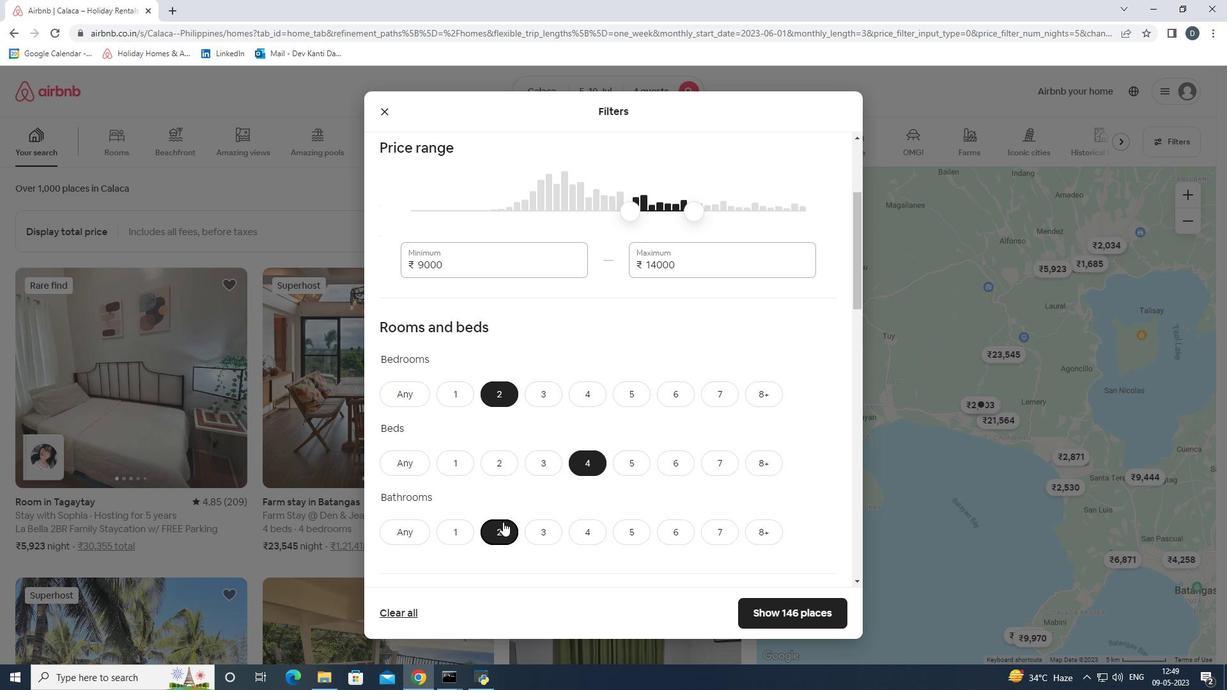 
Action: Mouse scrolled (503, 519) with delta (0, 0)
Screenshot: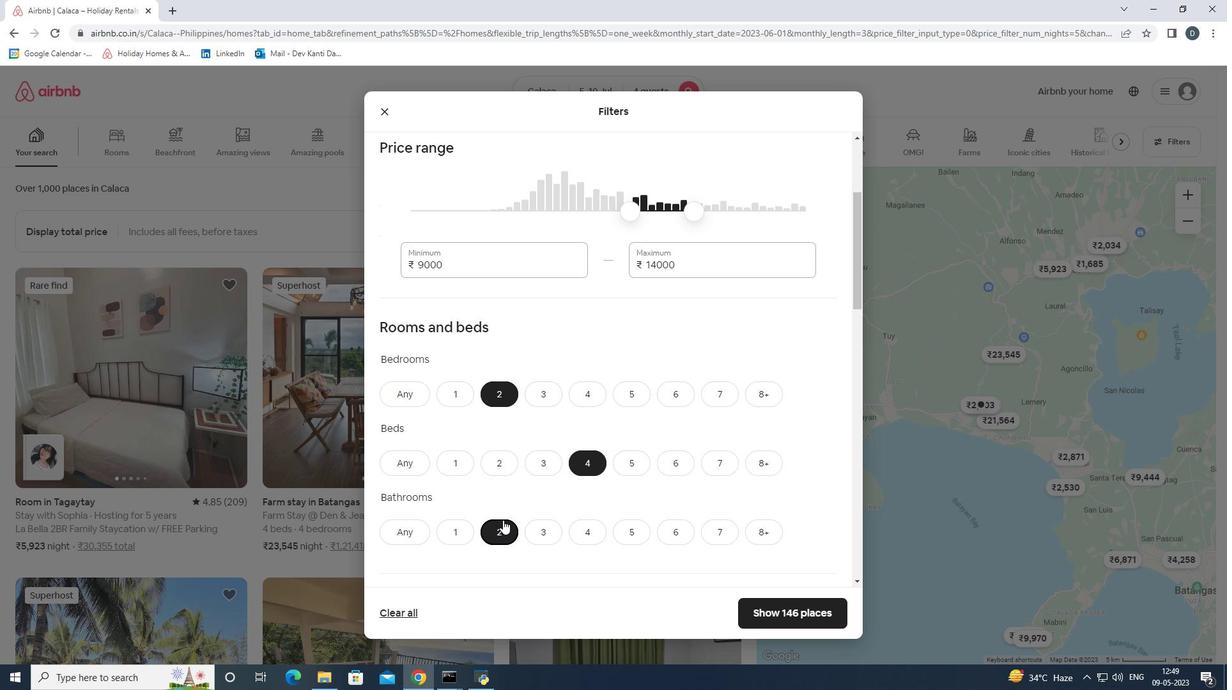 
Action: Mouse moved to (505, 515)
Screenshot: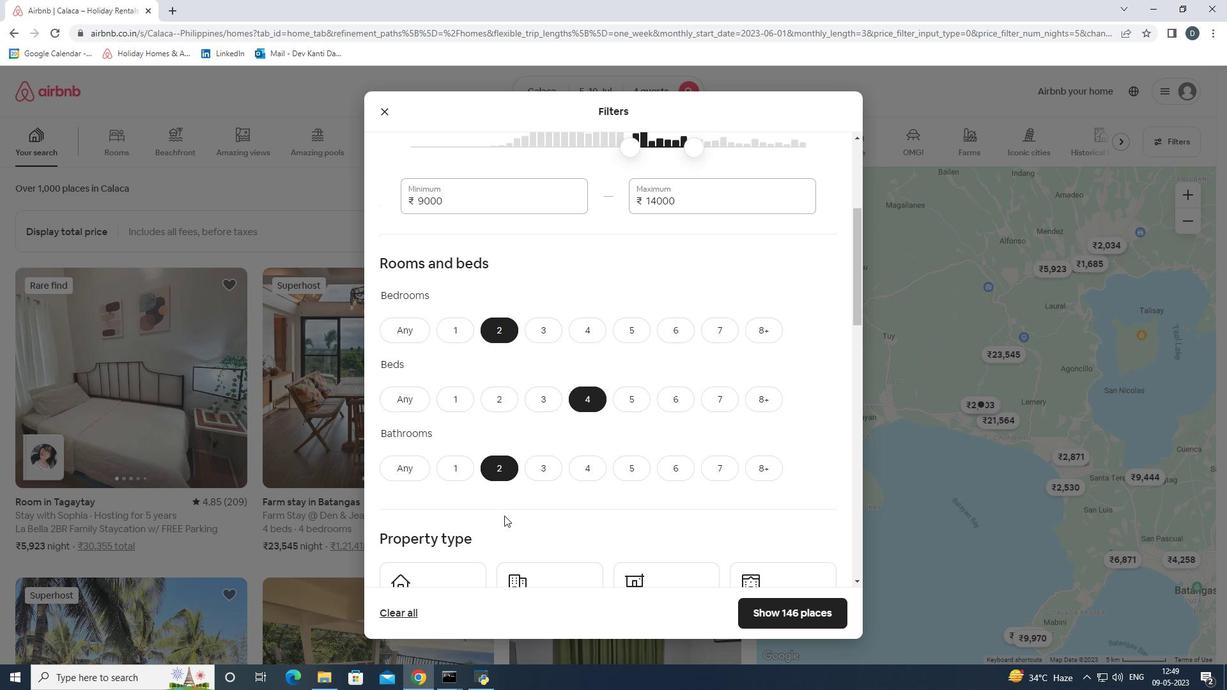 
Action: Mouse scrolled (505, 514) with delta (0, 0)
Screenshot: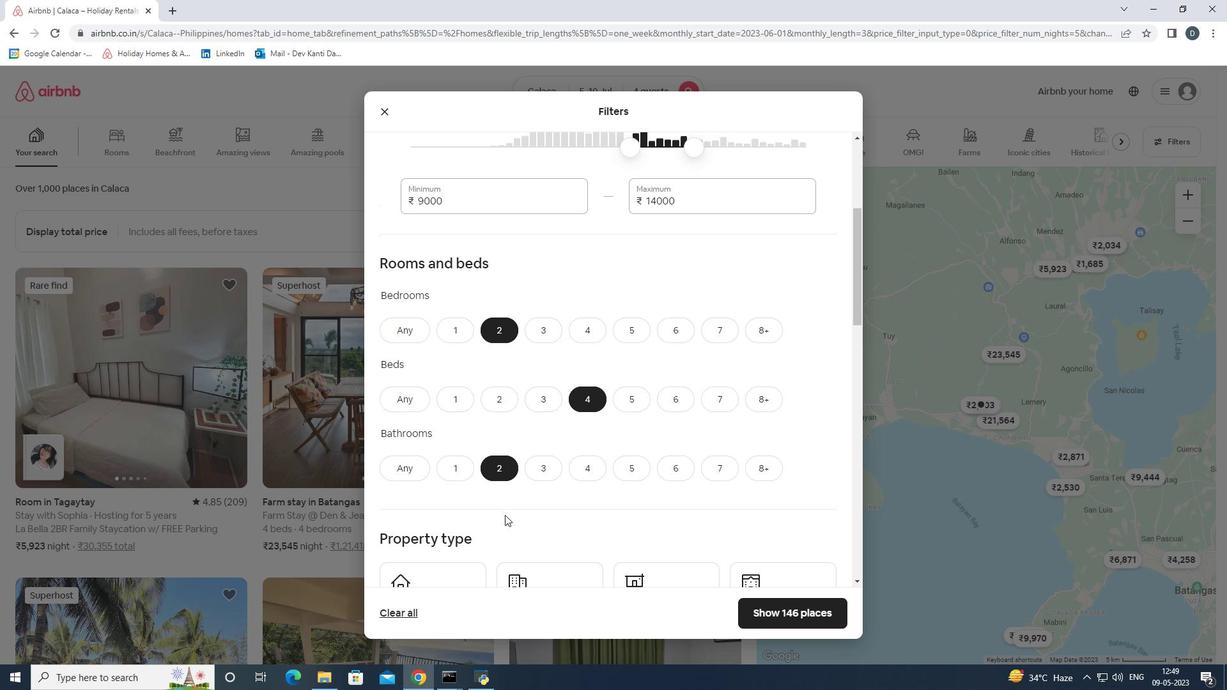 
Action: Mouse moved to (508, 514)
Screenshot: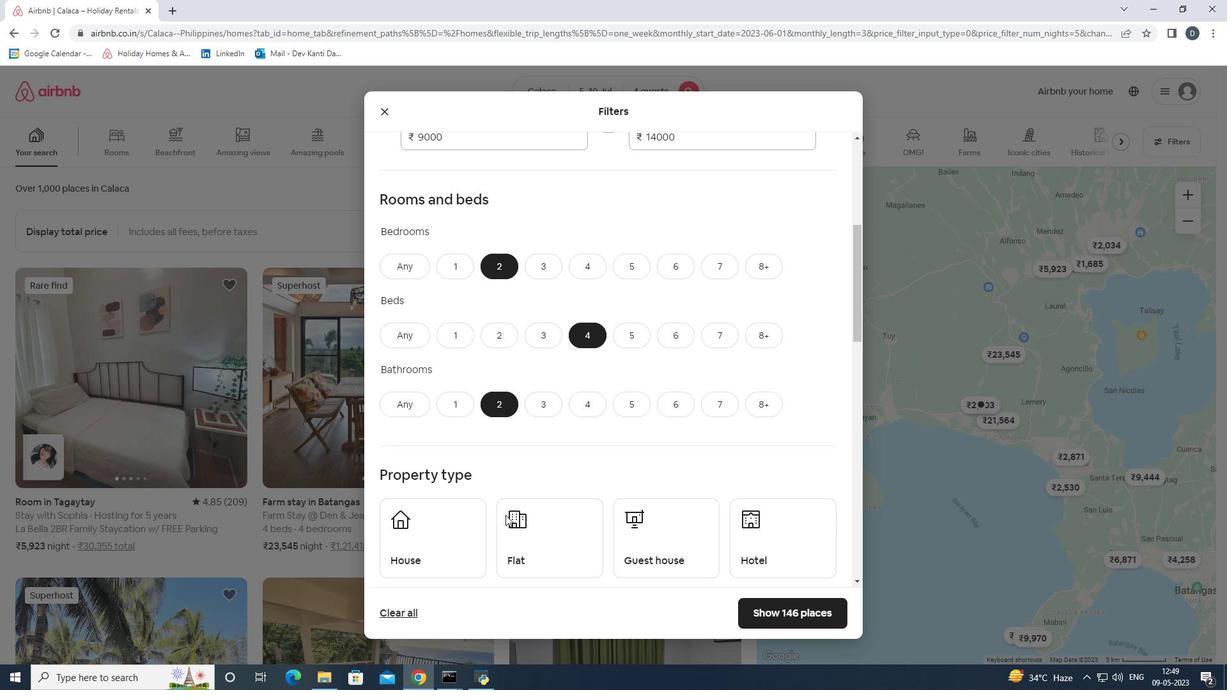 
Action: Mouse scrolled (508, 513) with delta (0, 0)
Screenshot: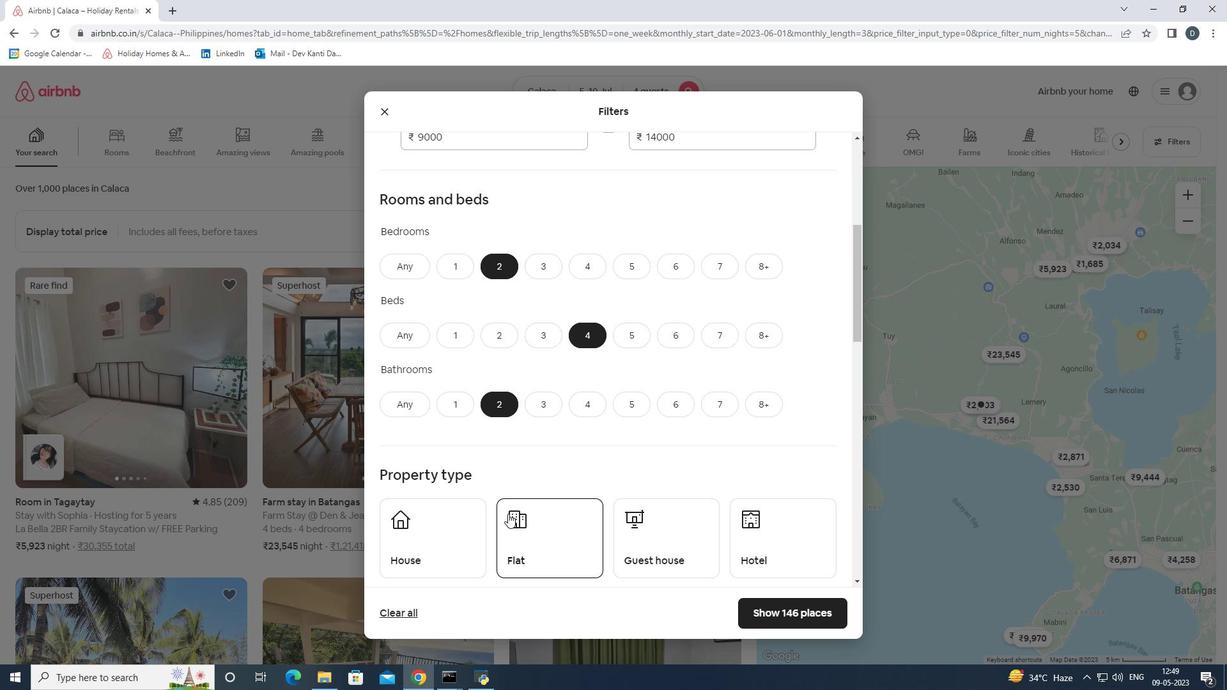 
Action: Mouse moved to (453, 498)
Screenshot: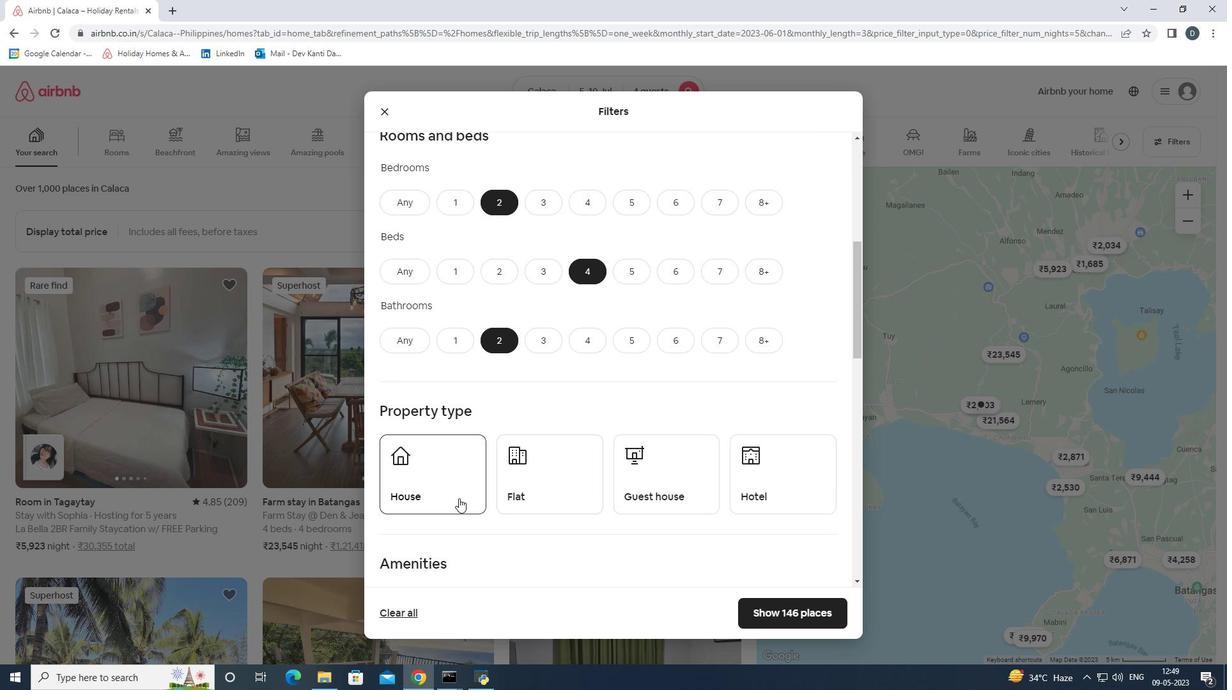 
Action: Mouse pressed left at (453, 498)
Screenshot: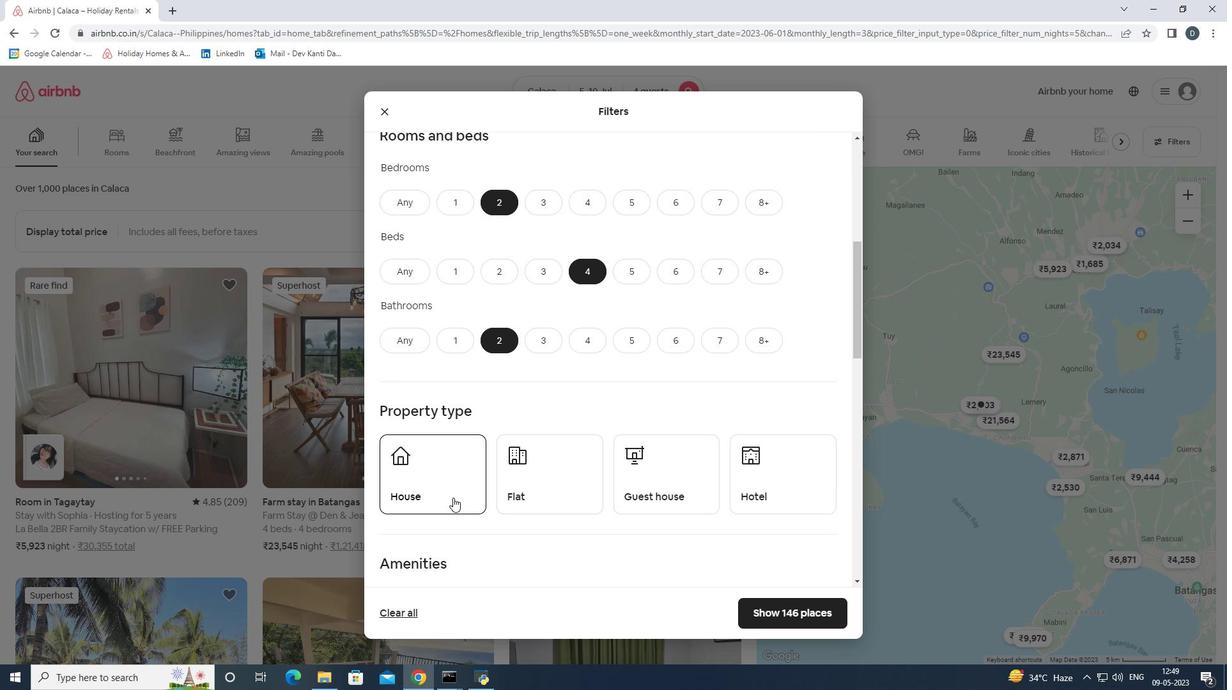 
Action: Mouse moved to (542, 484)
Screenshot: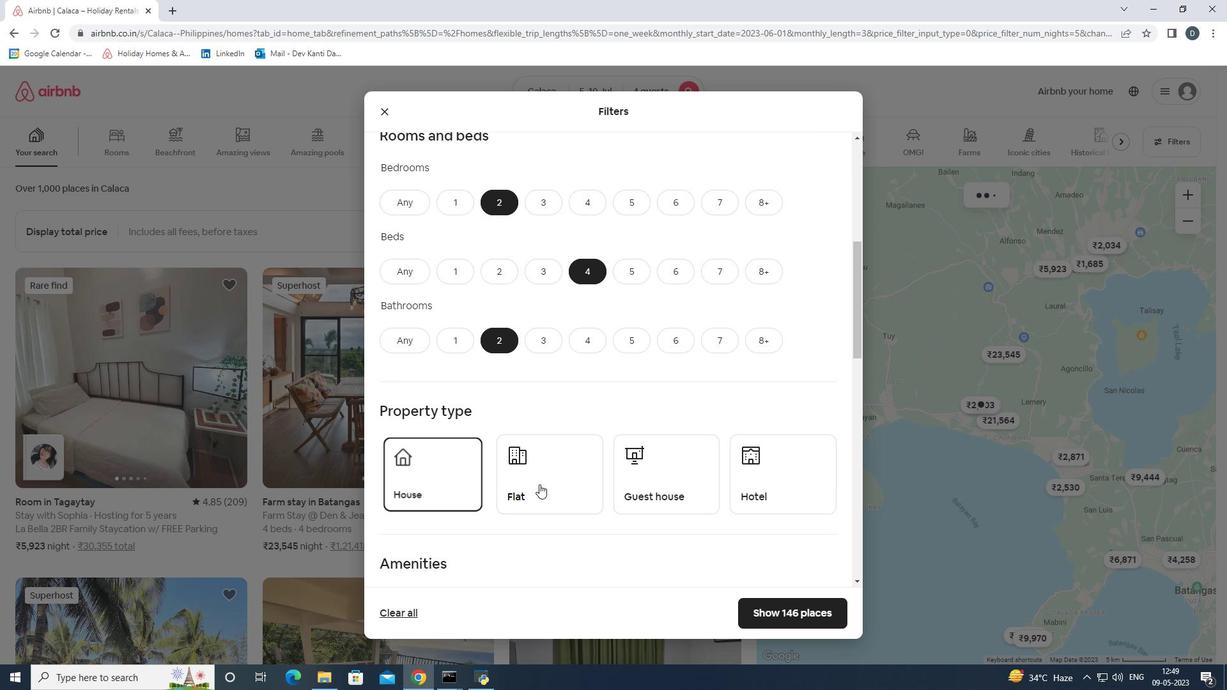 
Action: Mouse pressed left at (542, 484)
Screenshot: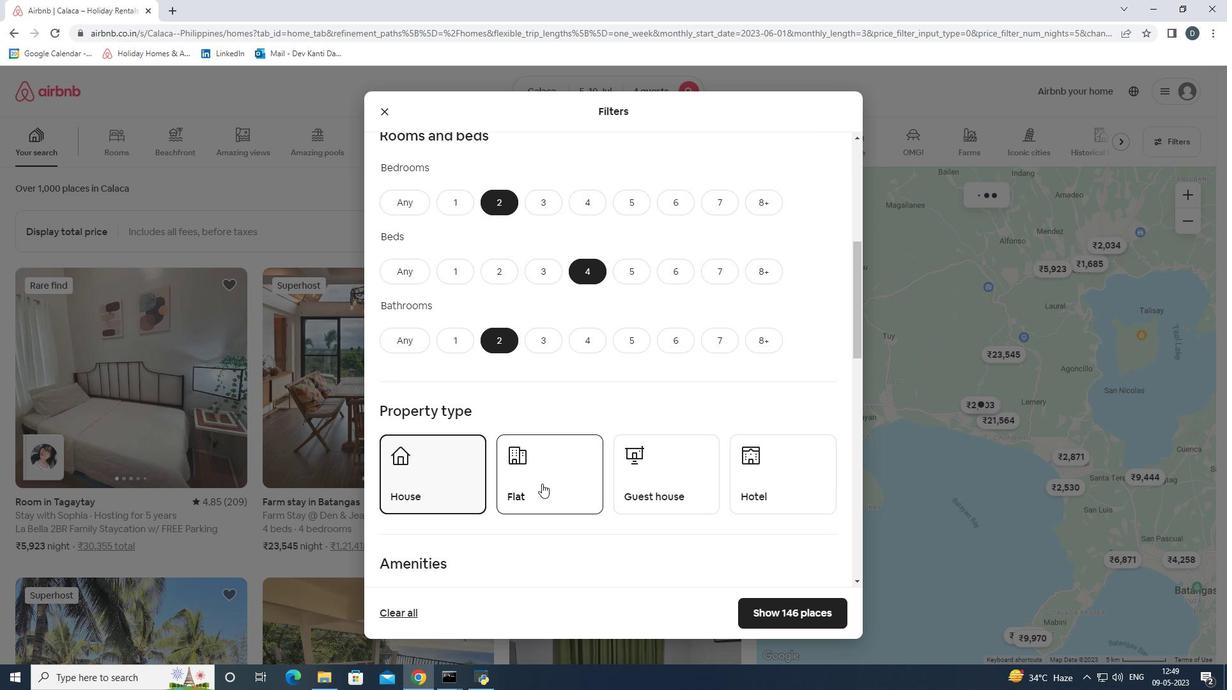 
Action: Mouse moved to (654, 474)
Screenshot: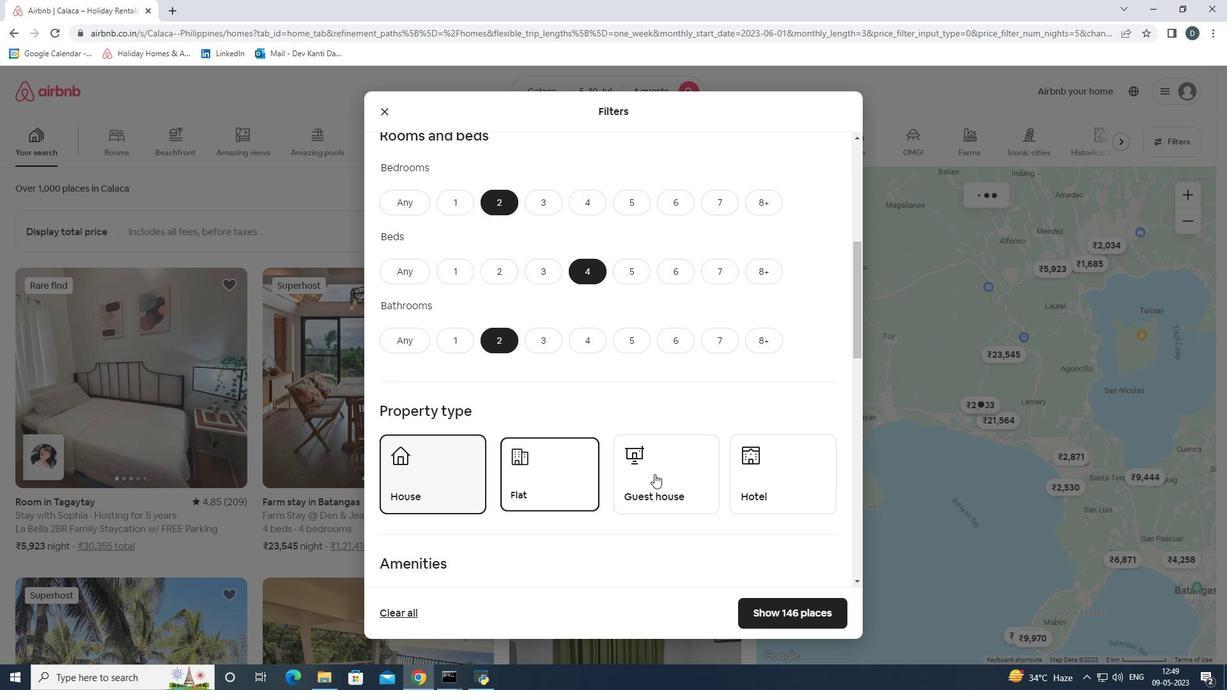 
Action: Mouse pressed left at (654, 474)
Screenshot: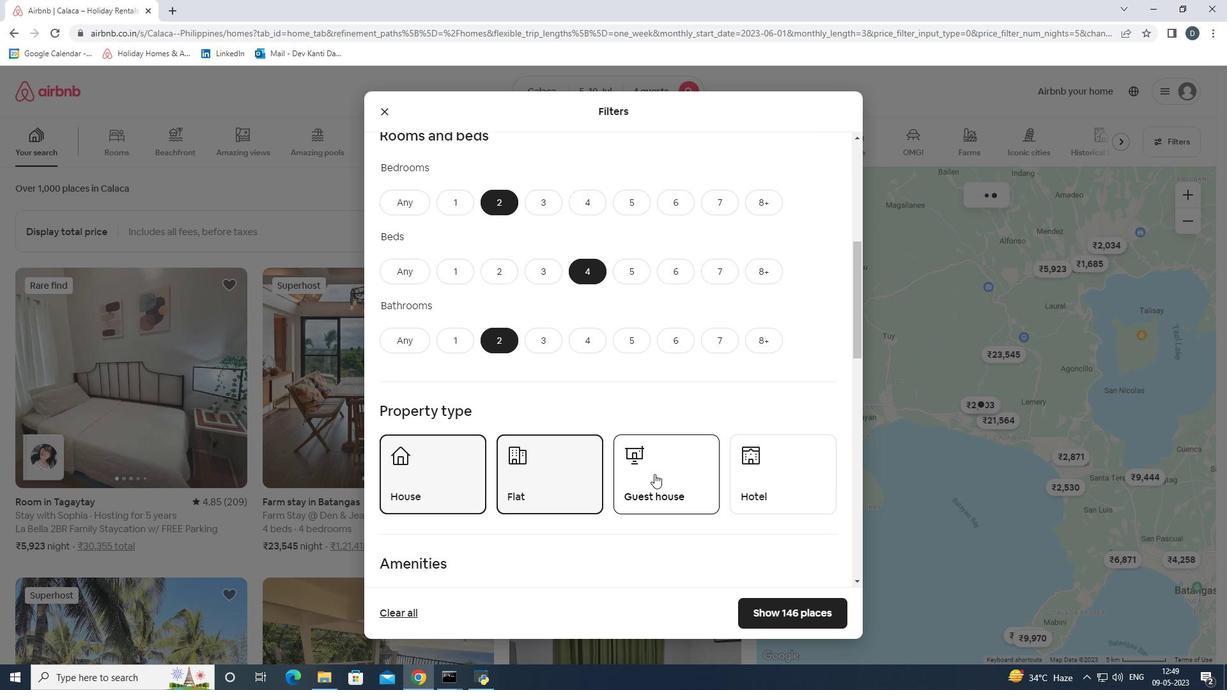 
Action: Mouse moved to (656, 471)
Screenshot: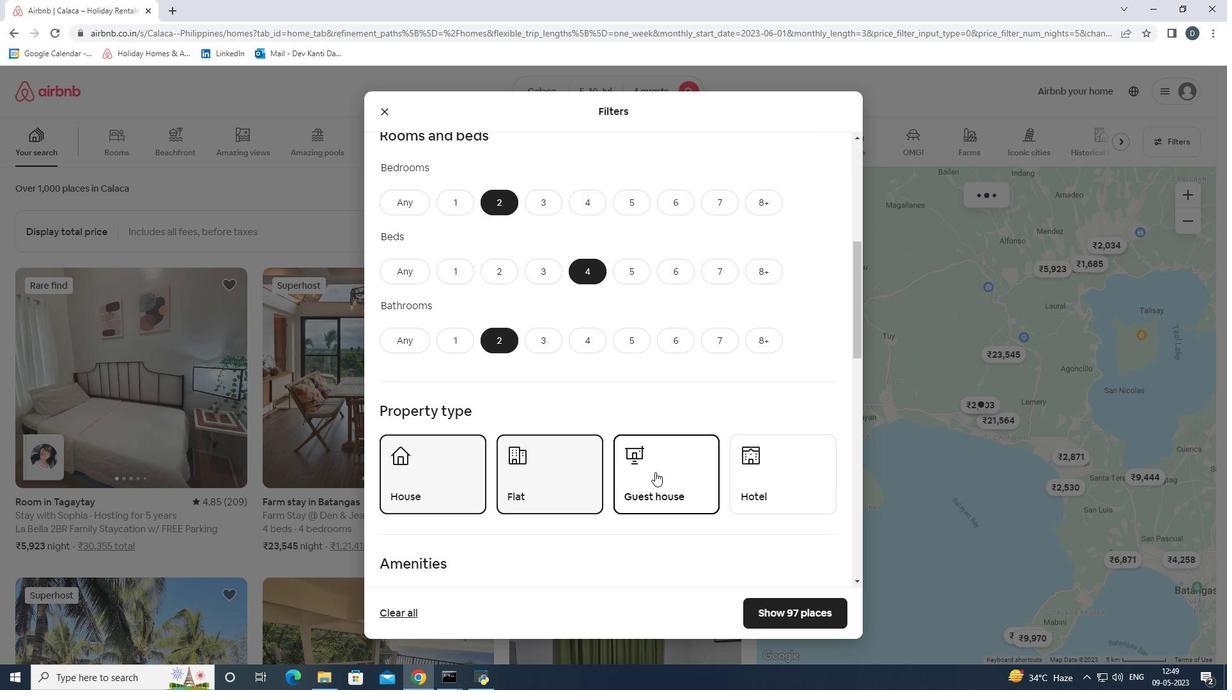
Action: Mouse scrolled (656, 470) with delta (0, 0)
Screenshot: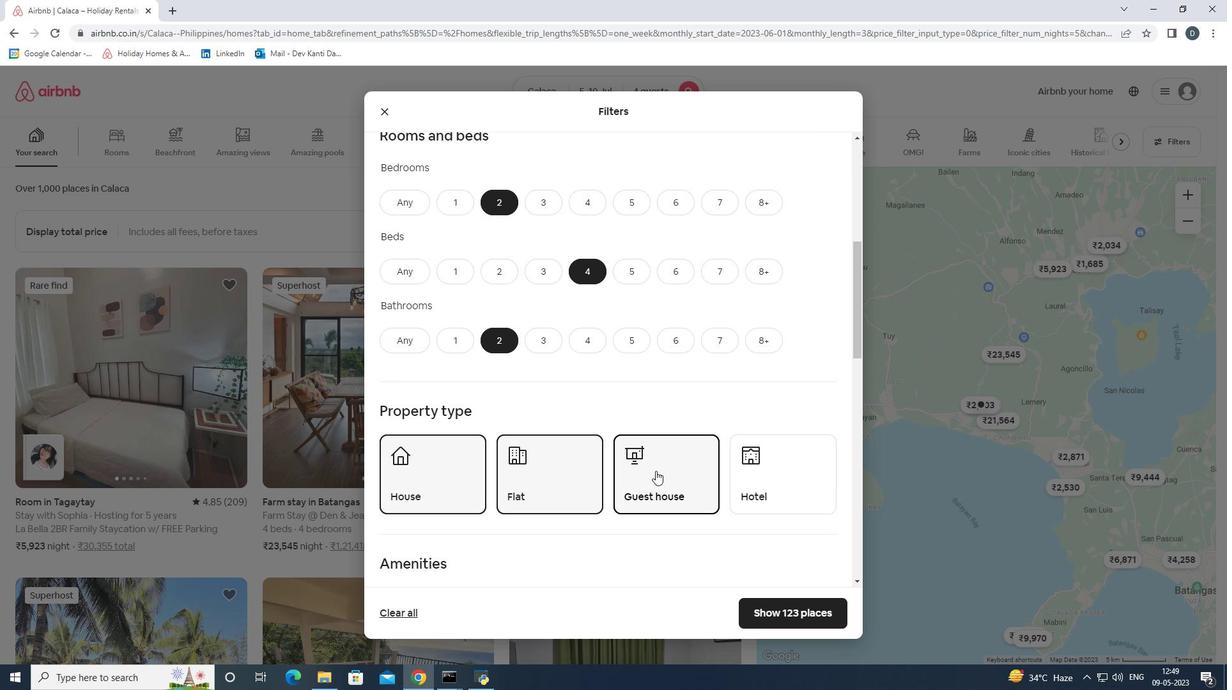 
Action: Mouse scrolled (656, 470) with delta (0, 0)
Screenshot: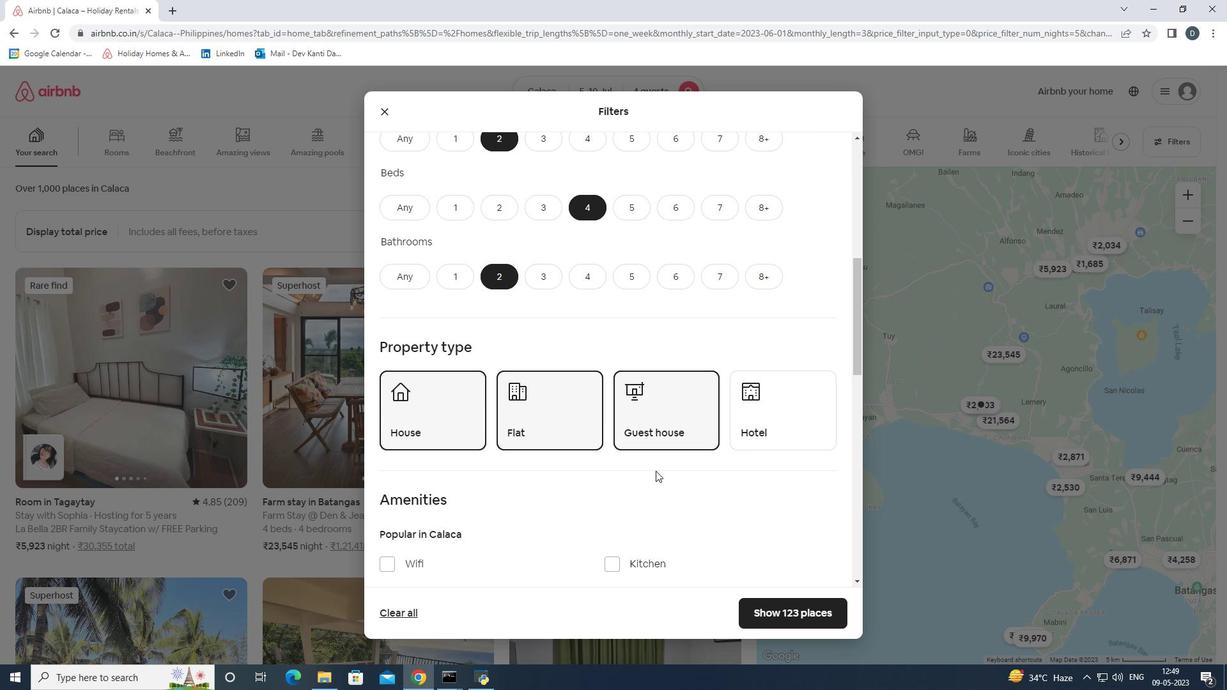 
Action: Mouse scrolled (656, 470) with delta (0, 0)
Screenshot: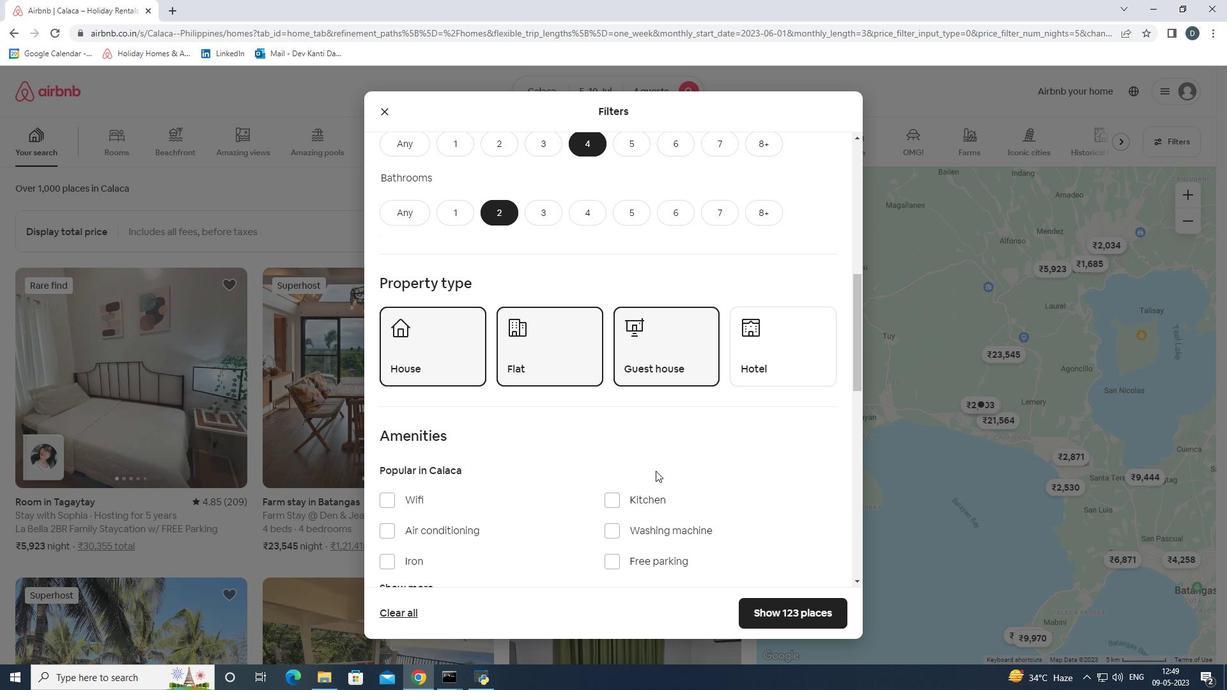 
Action: Mouse scrolled (656, 470) with delta (0, 0)
Screenshot: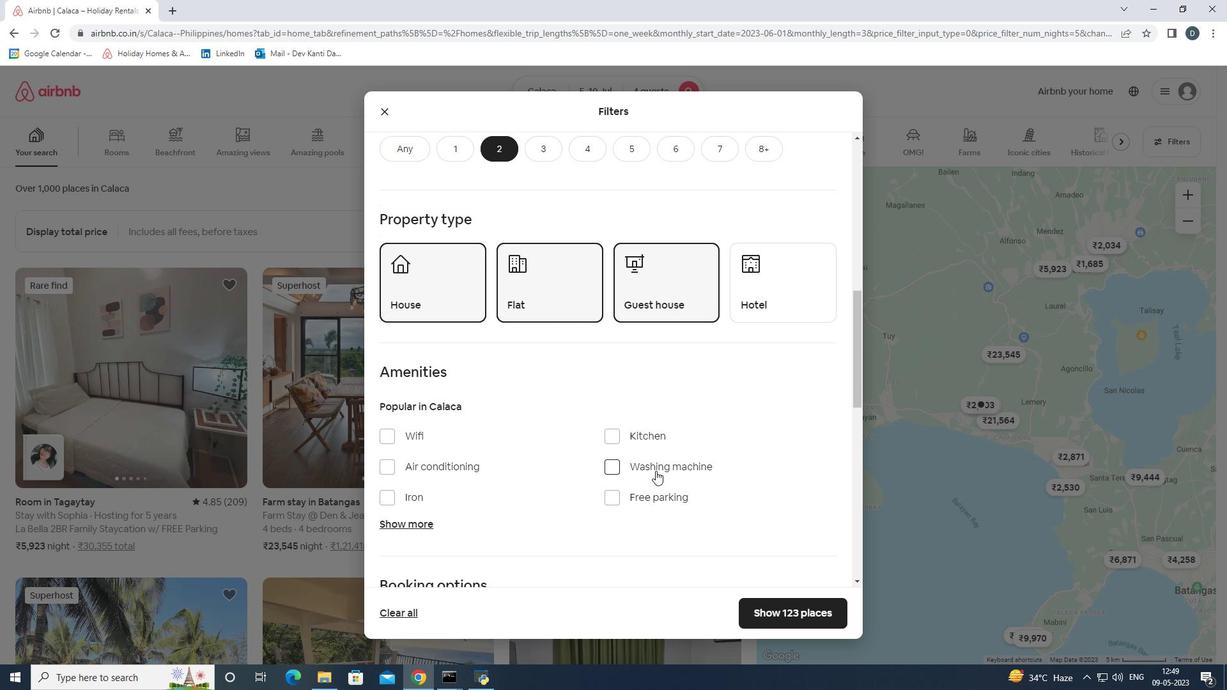 
Action: Mouse moved to (657, 470)
Screenshot: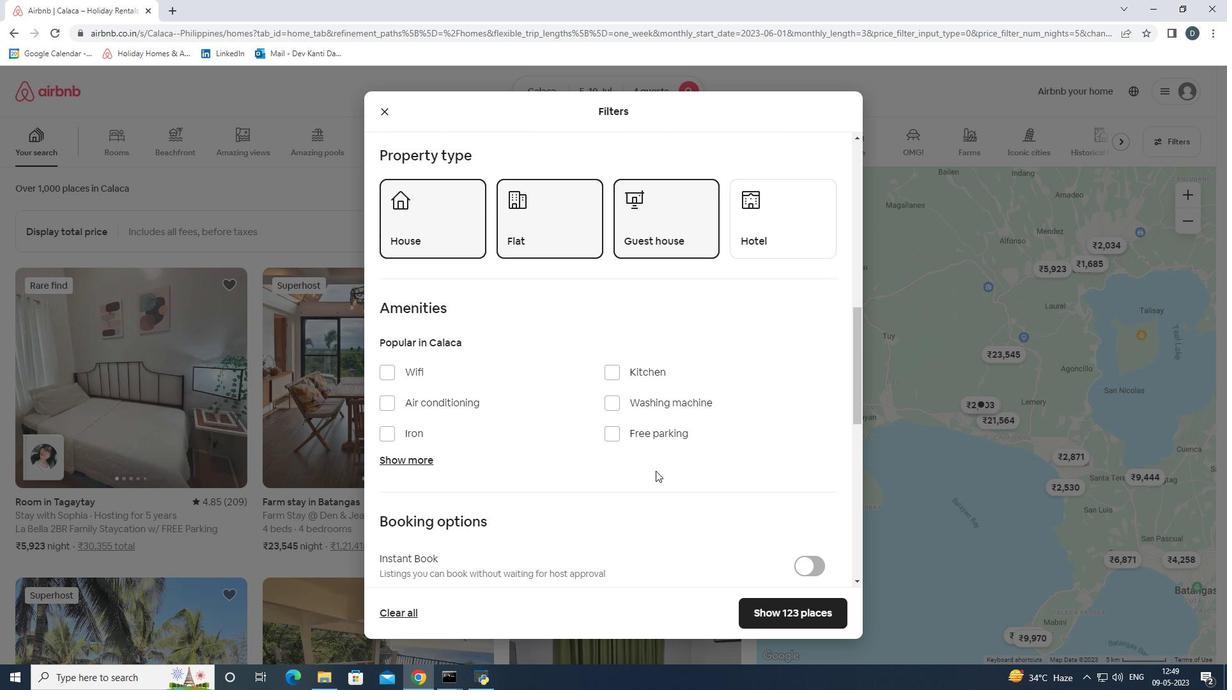 
Action: Mouse scrolled (657, 469) with delta (0, 0)
Screenshot: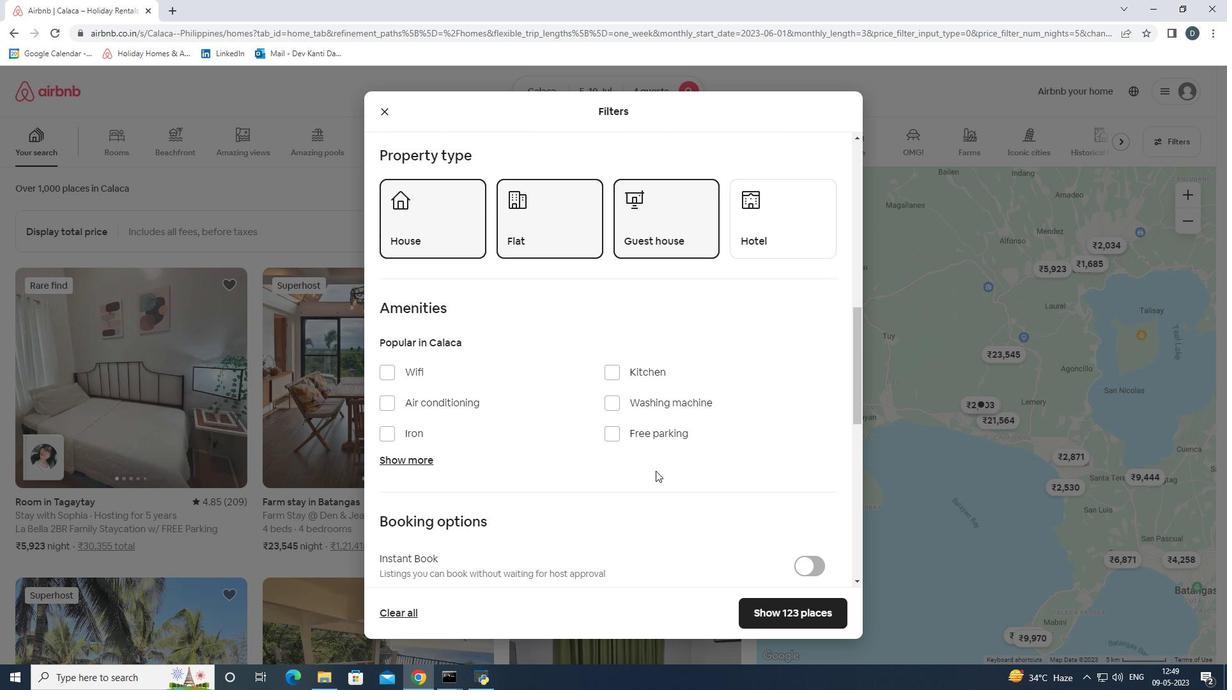 
Action: Mouse moved to (657, 469)
Screenshot: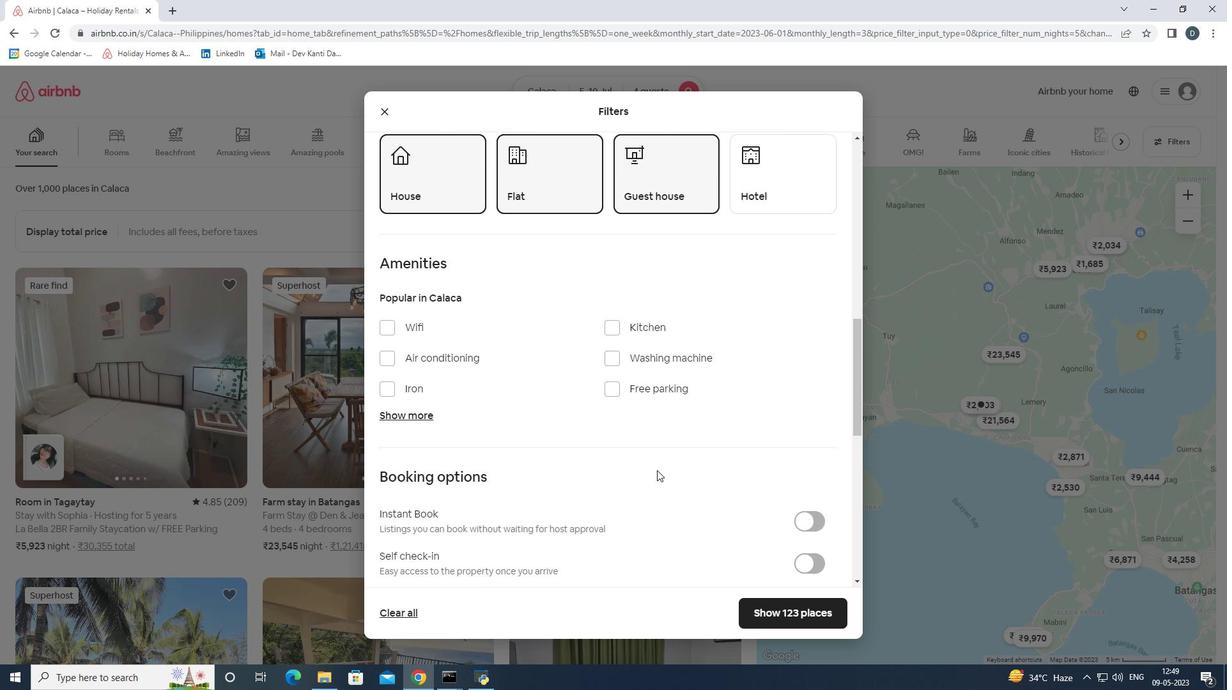 
Action: Mouse scrolled (657, 469) with delta (0, 0)
Screenshot: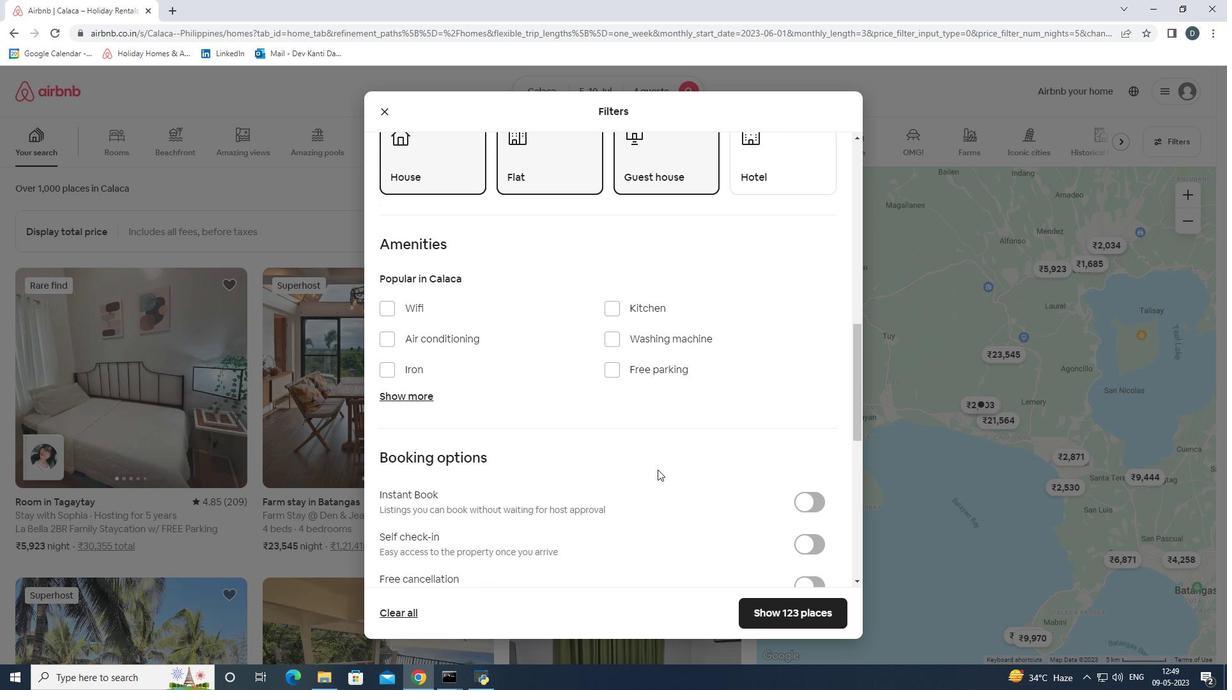 
Action: Mouse moved to (801, 480)
Screenshot: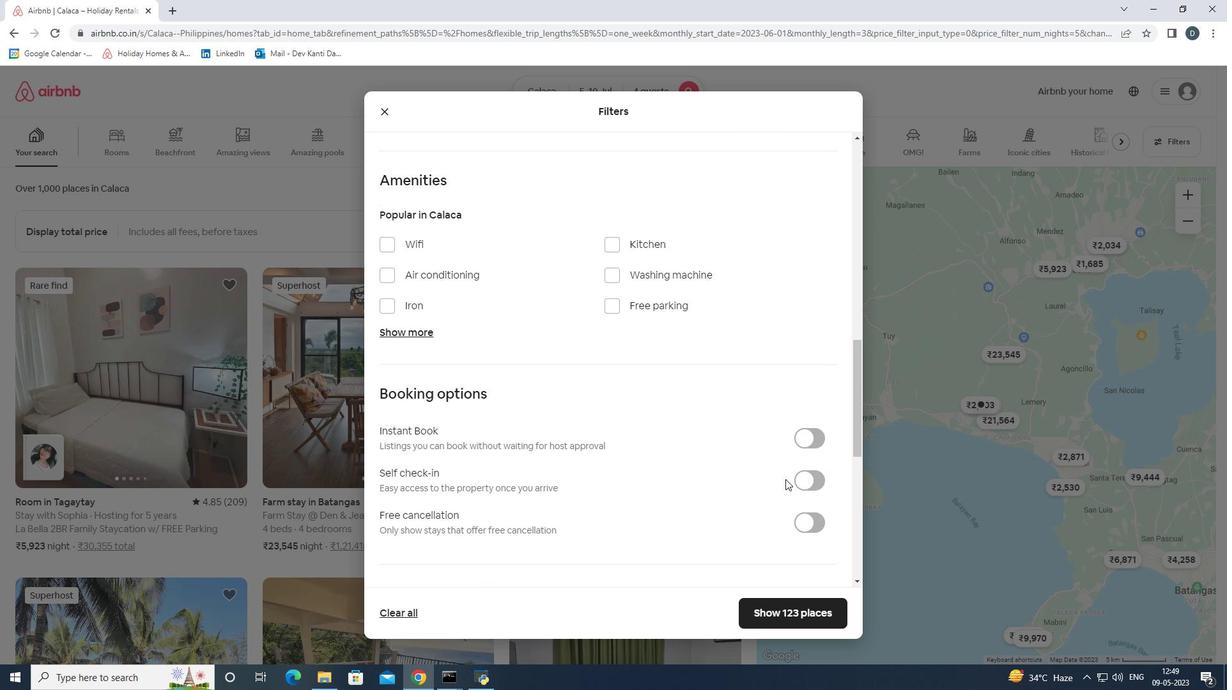 
Action: Mouse pressed left at (801, 480)
Screenshot: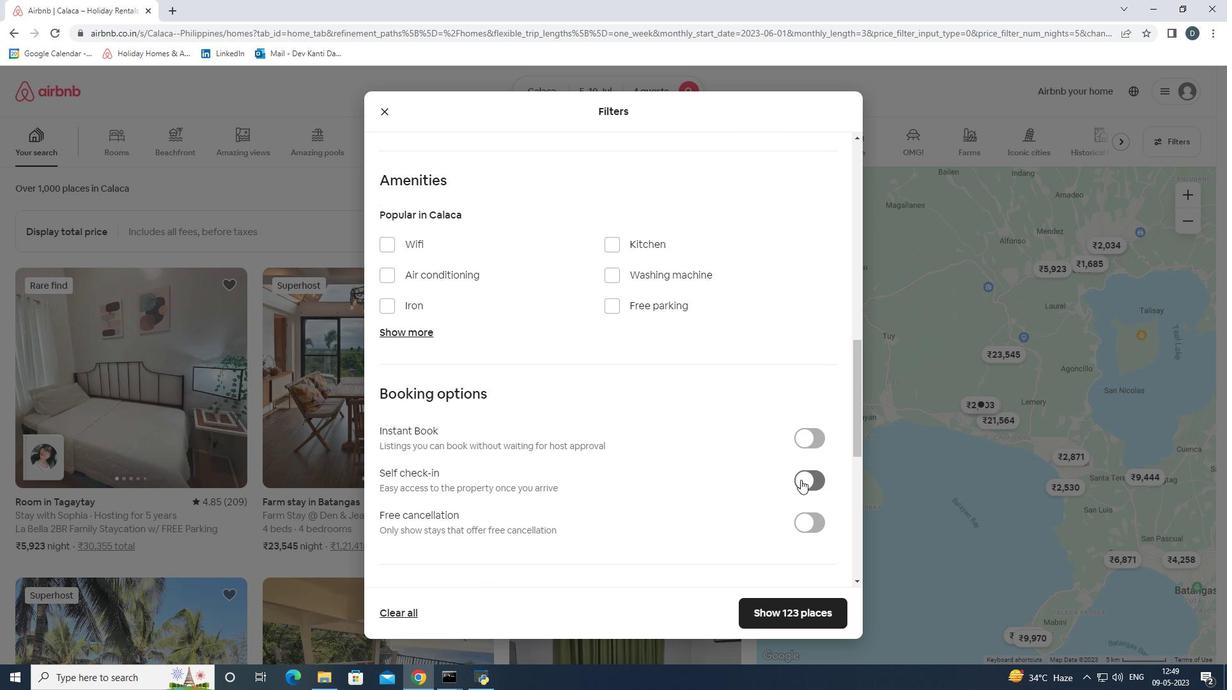 
Action: Mouse scrolled (801, 479) with delta (0, 0)
Screenshot: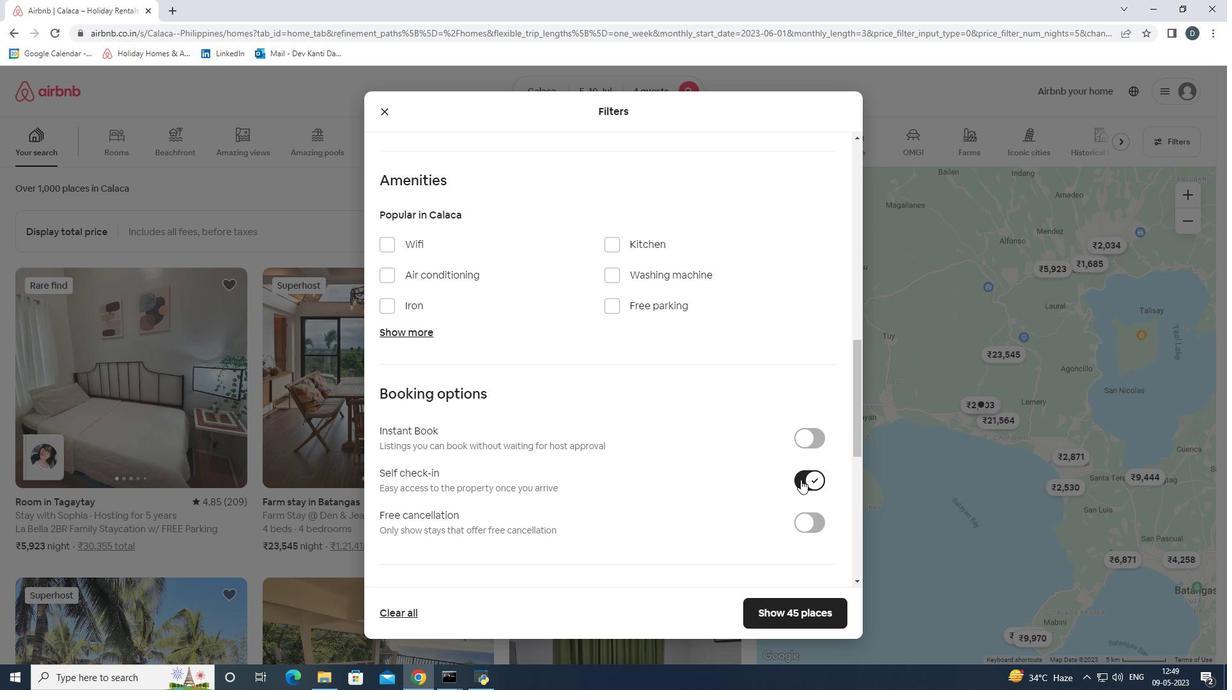 
Action: Mouse scrolled (801, 479) with delta (0, 0)
Screenshot: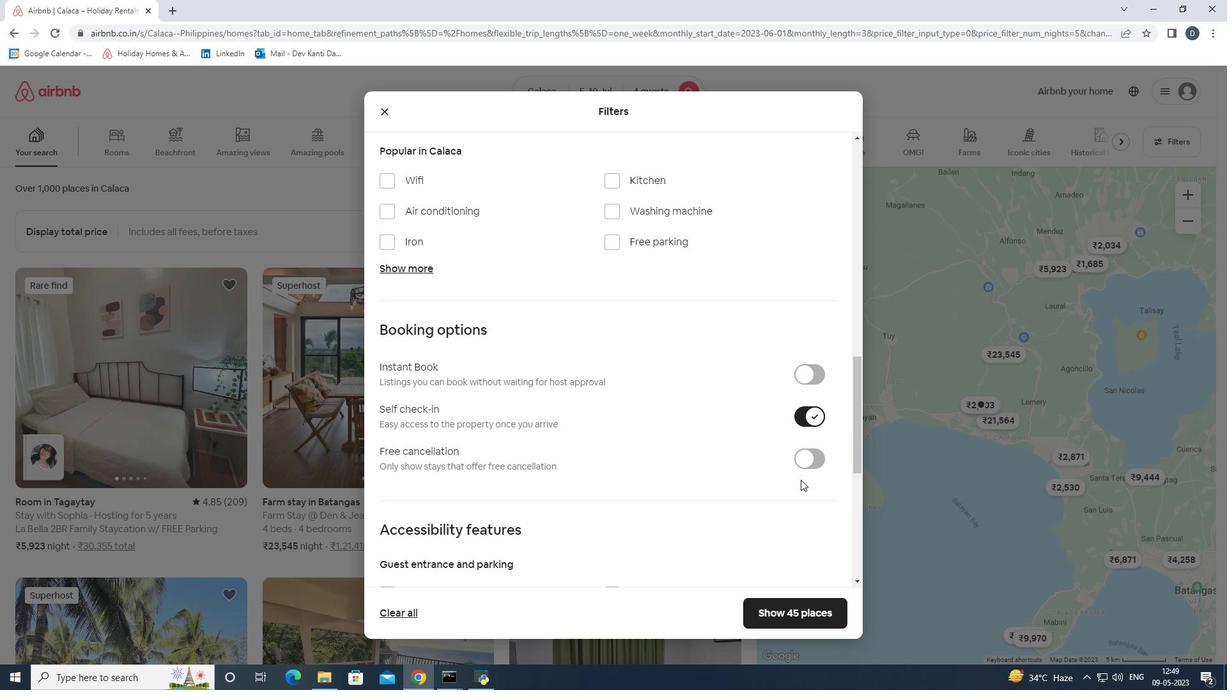 
Action: Mouse scrolled (801, 479) with delta (0, 0)
Screenshot: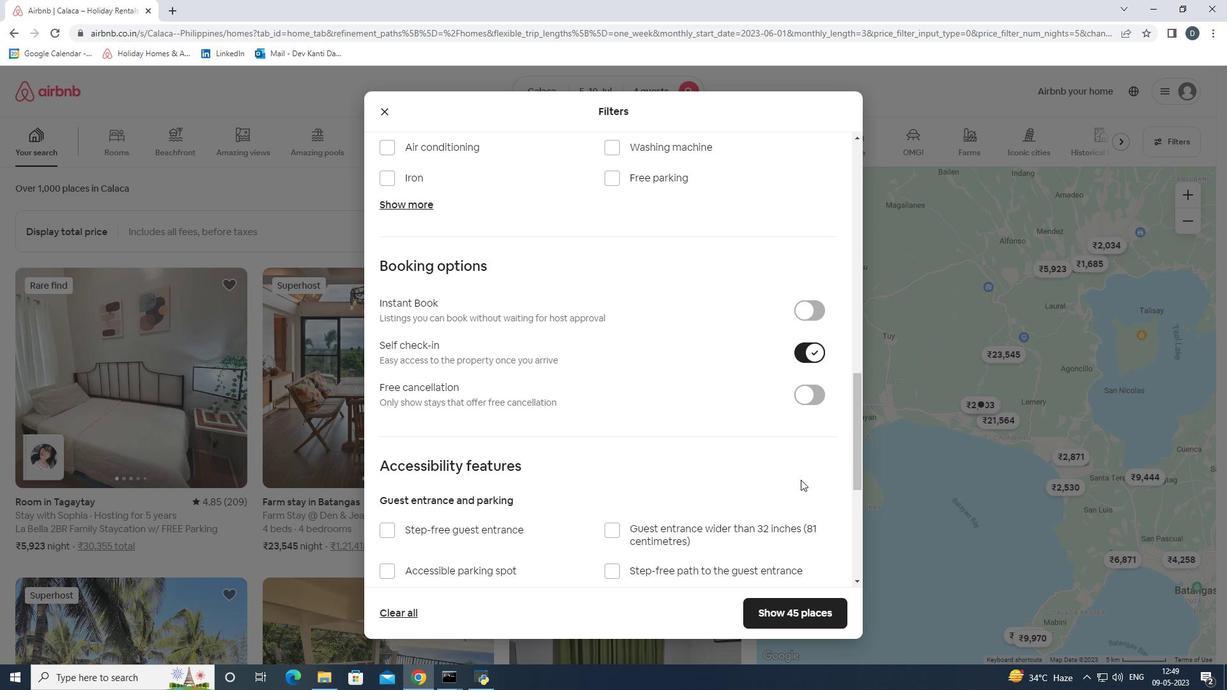 
Action: Mouse scrolled (801, 479) with delta (0, 0)
Screenshot: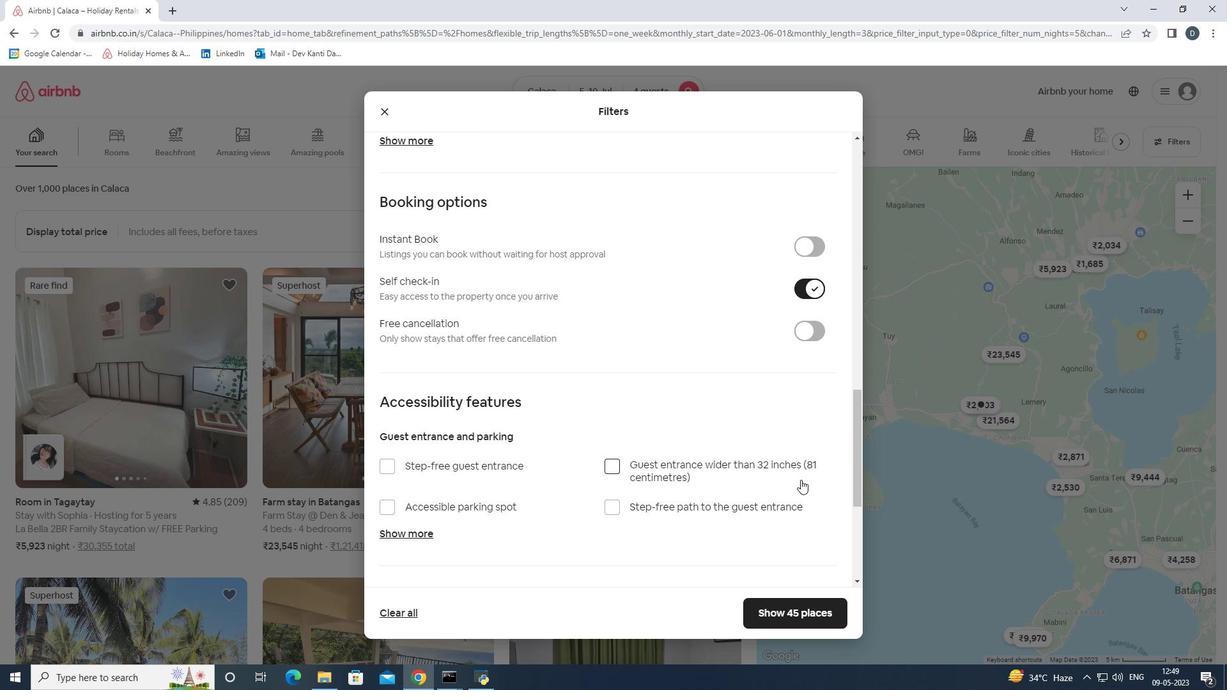 
Action: Mouse scrolled (801, 479) with delta (0, 0)
Screenshot: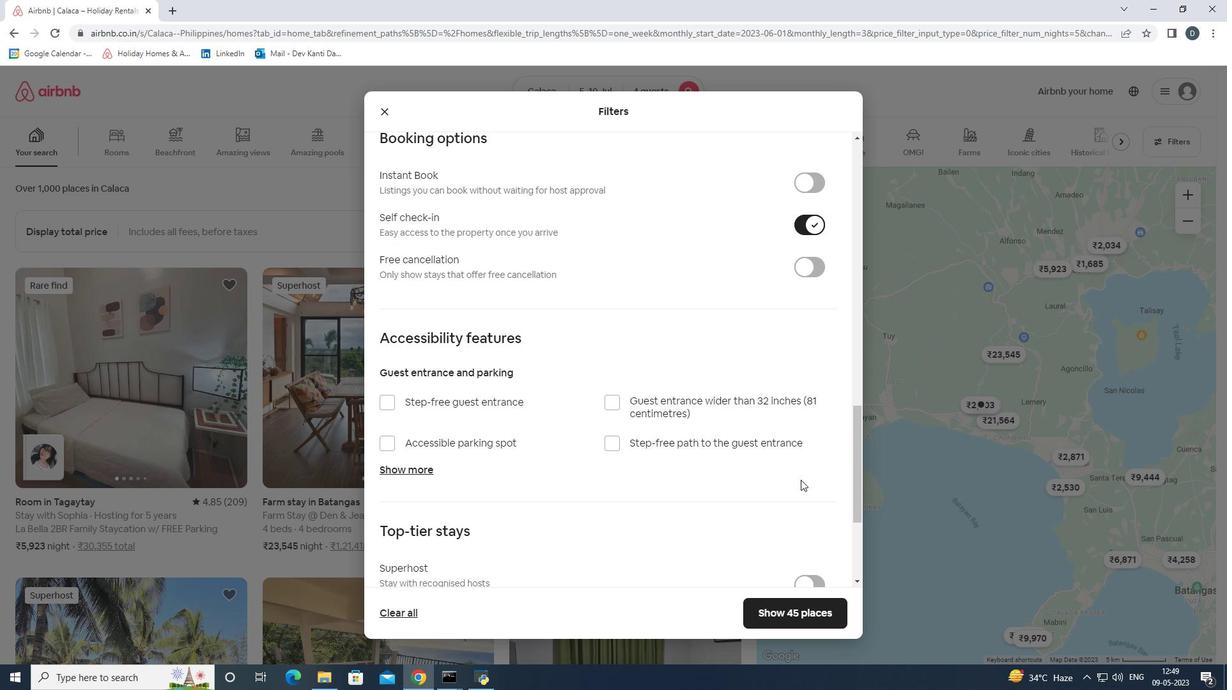 
Action: Mouse scrolled (801, 479) with delta (0, 0)
Screenshot: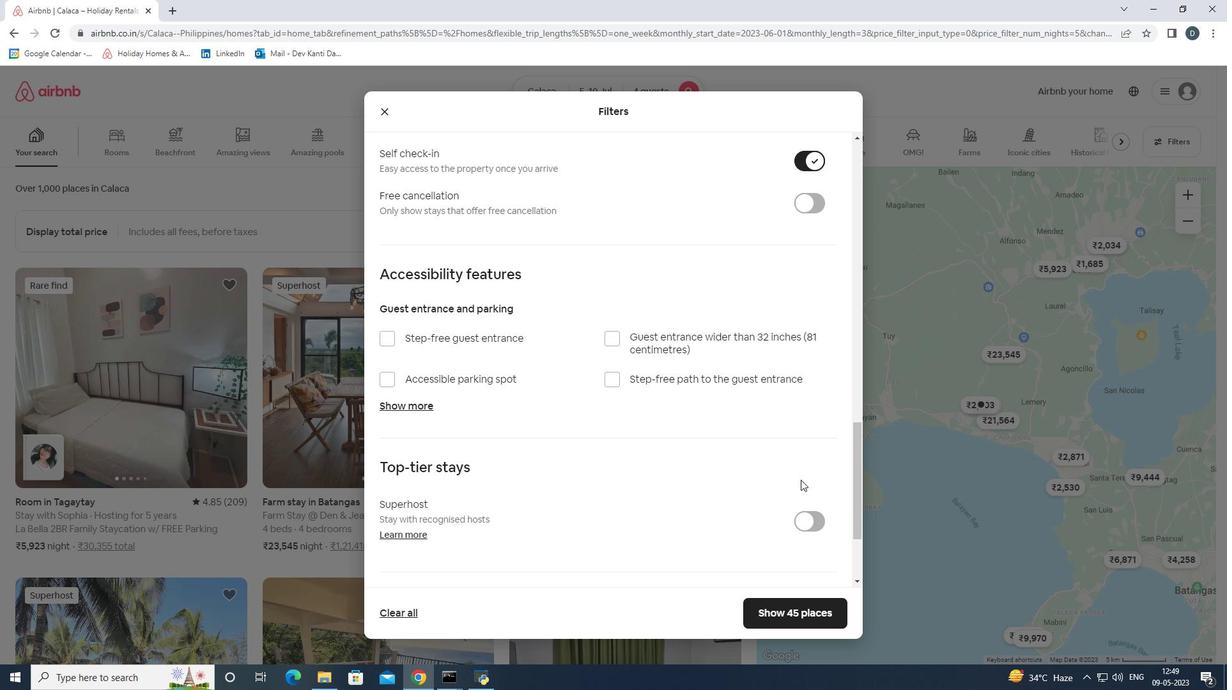 
Action: Mouse scrolled (801, 479) with delta (0, 0)
Screenshot: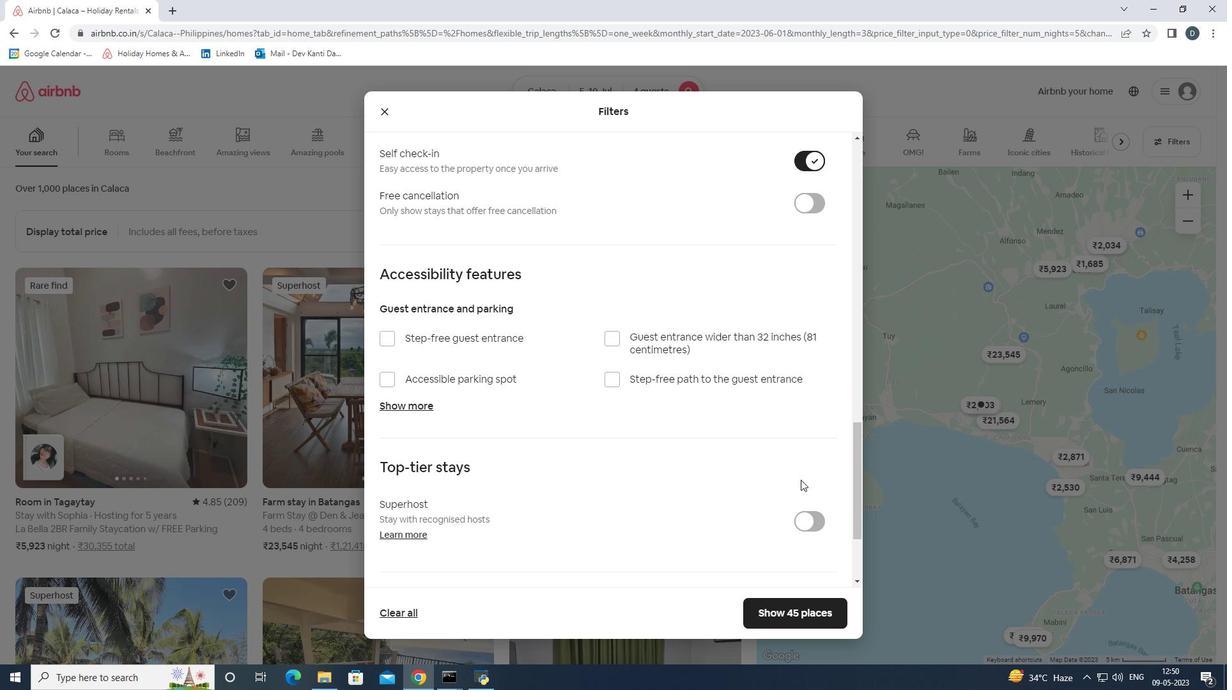 
Action: Mouse moved to (402, 511)
Screenshot: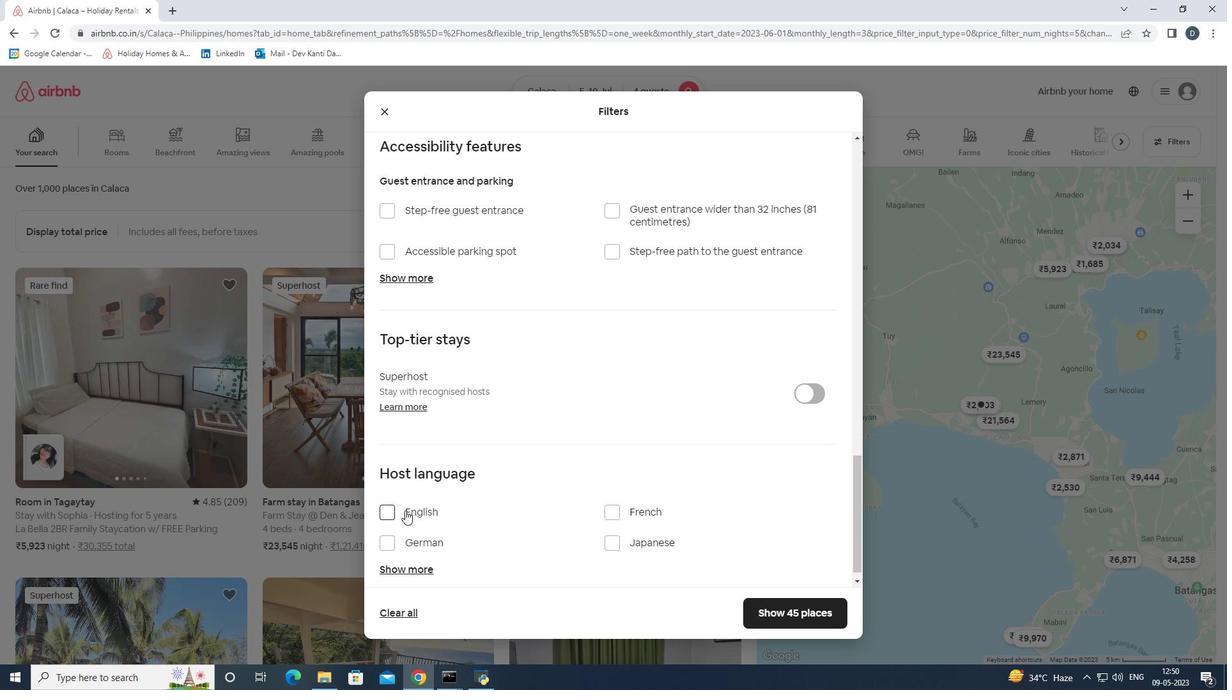 
Action: Mouse pressed left at (402, 511)
Screenshot: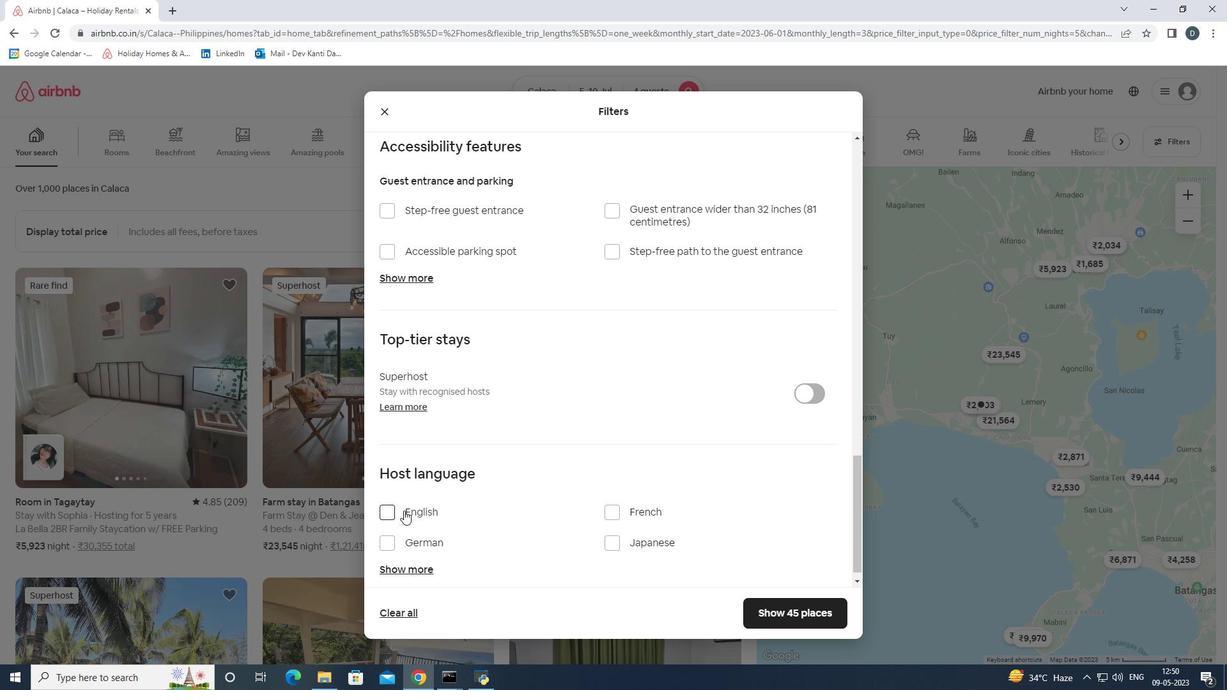 
Action: Mouse moved to (767, 608)
Screenshot: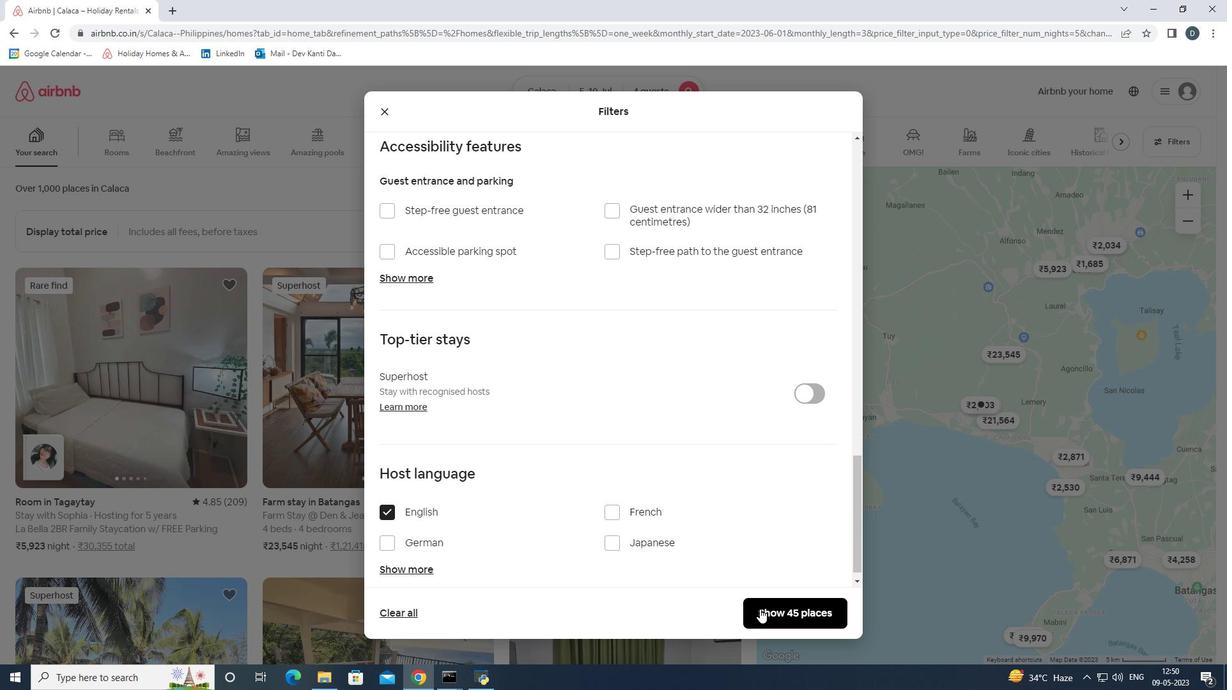 
Action: Mouse pressed left at (767, 608)
Screenshot: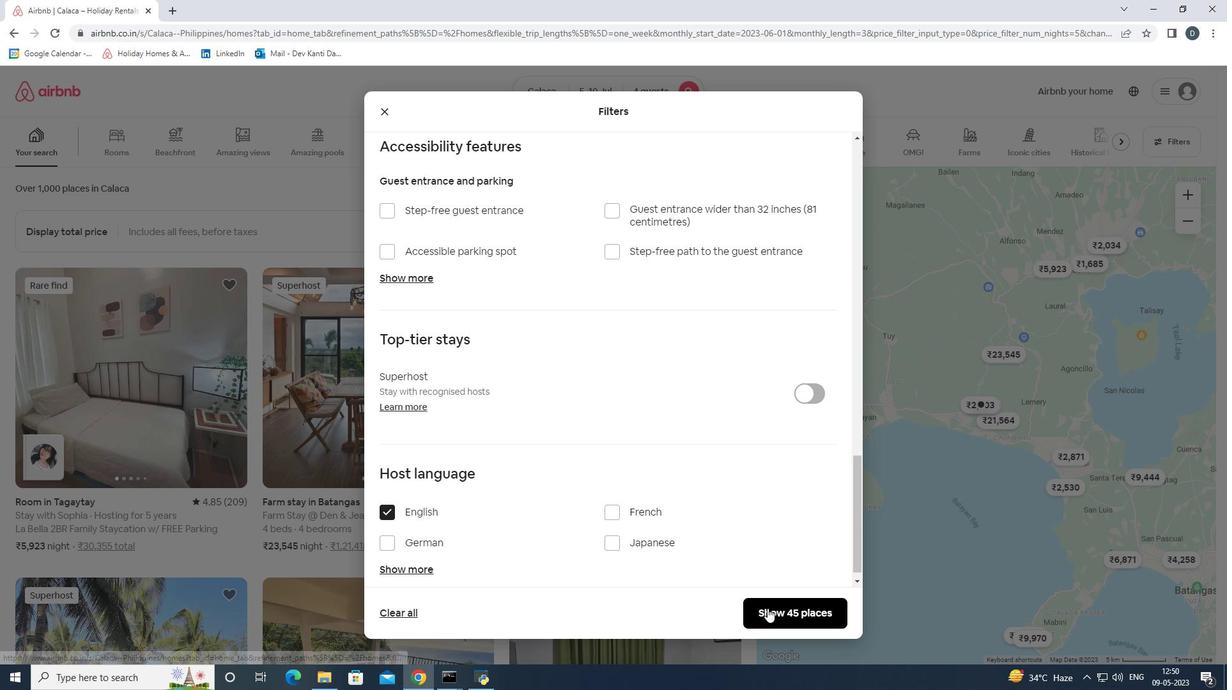 
Action: Mouse moved to (783, 485)
Screenshot: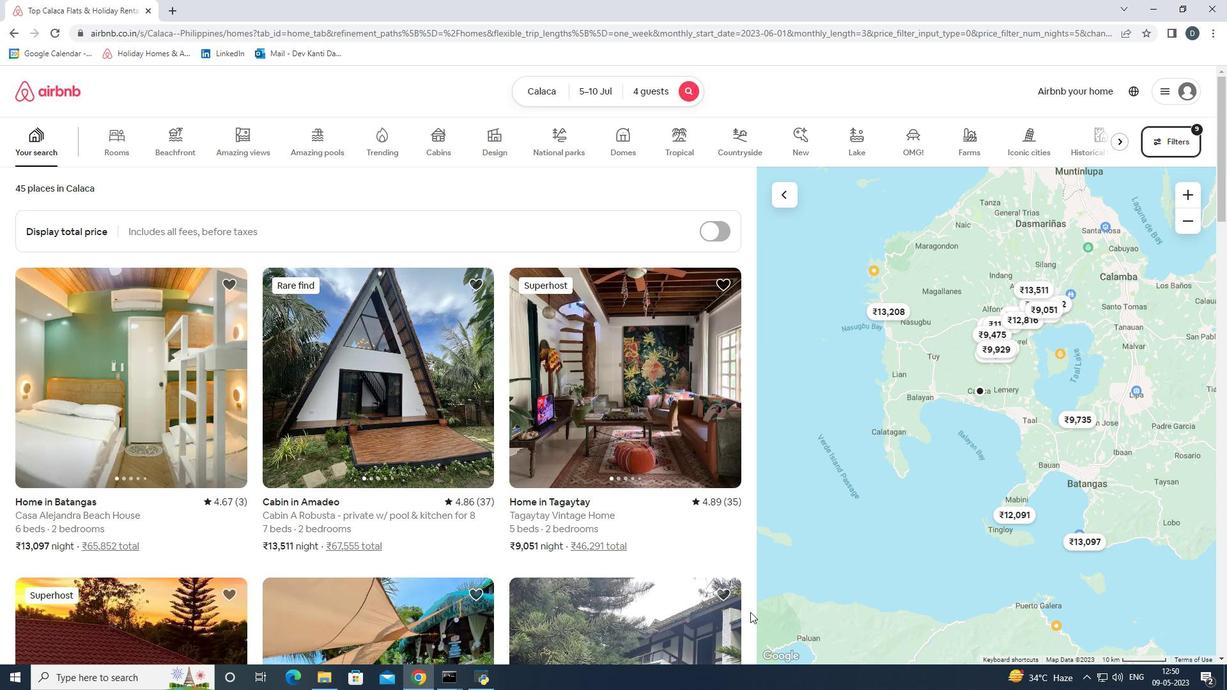 
